 Task: Look for space in Dolores, Uruguay from 12th  August, 2023 to 15th August, 2023 for 3 adults in price range Rs.12000 to Rs.16000. Place can be entire place with 2 bedrooms having 3 beds and 1 bathroom. Property type can be house, flat, guest house. Booking option can be shelf check-in. Required host language is English.
Action: Mouse moved to (455, 101)
Screenshot: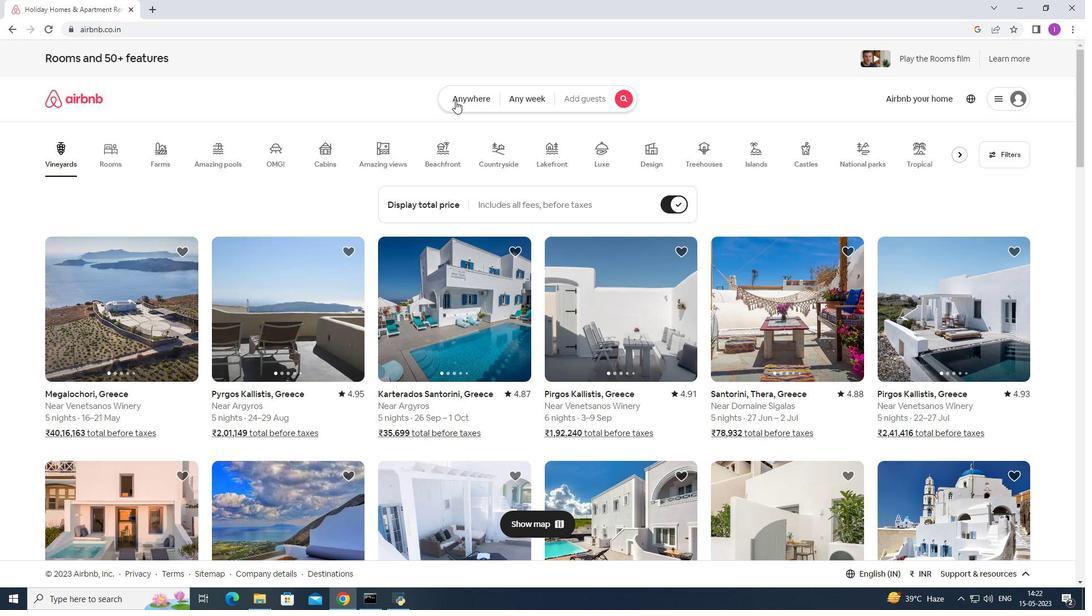 
Action: Mouse pressed left at (455, 101)
Screenshot: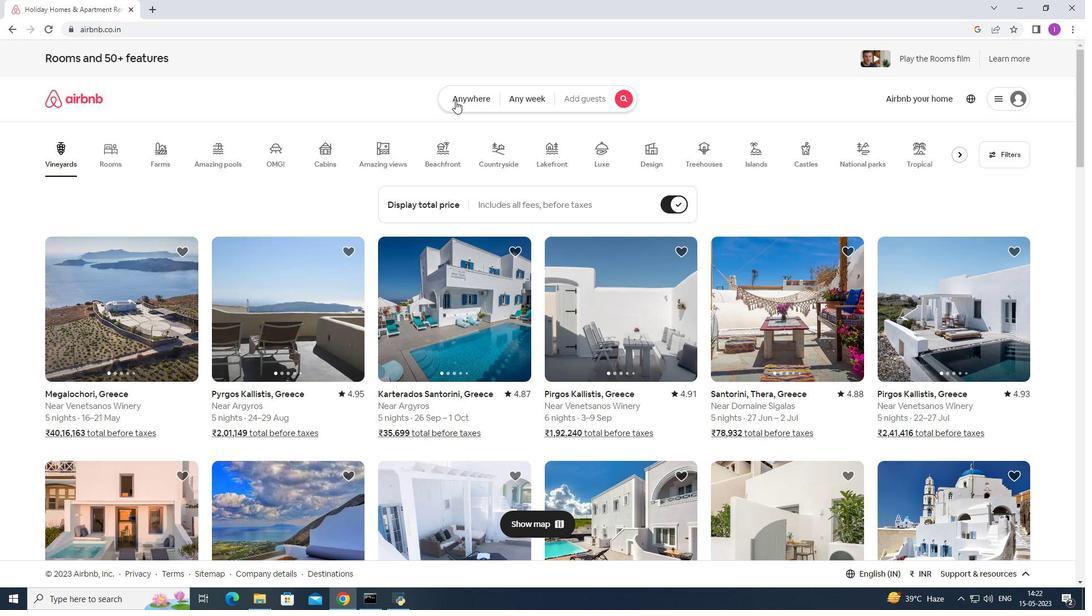 
Action: Mouse moved to (355, 145)
Screenshot: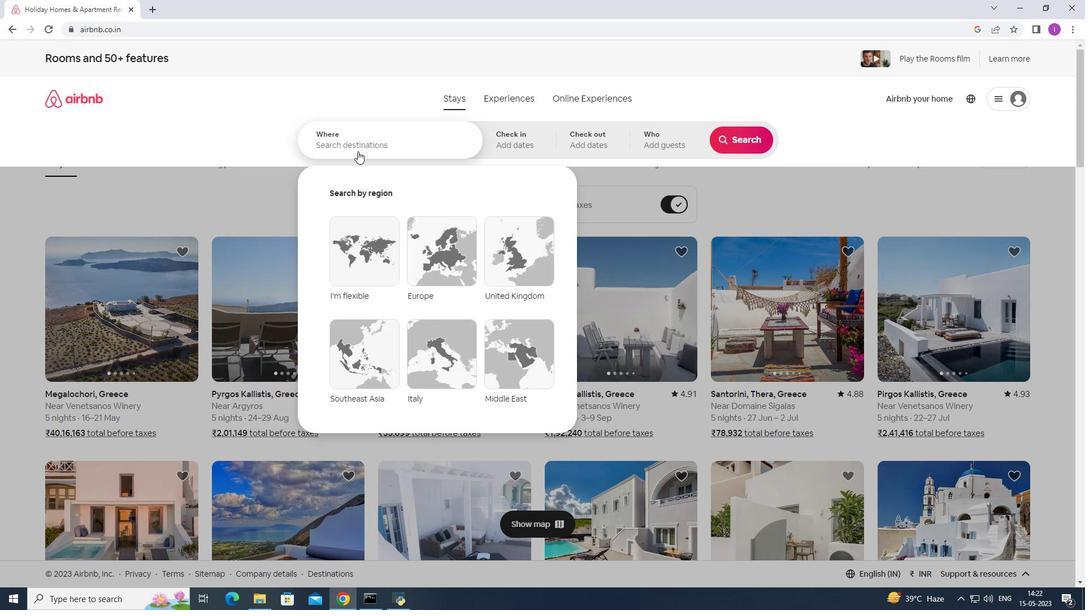
Action: Mouse pressed left at (355, 145)
Screenshot: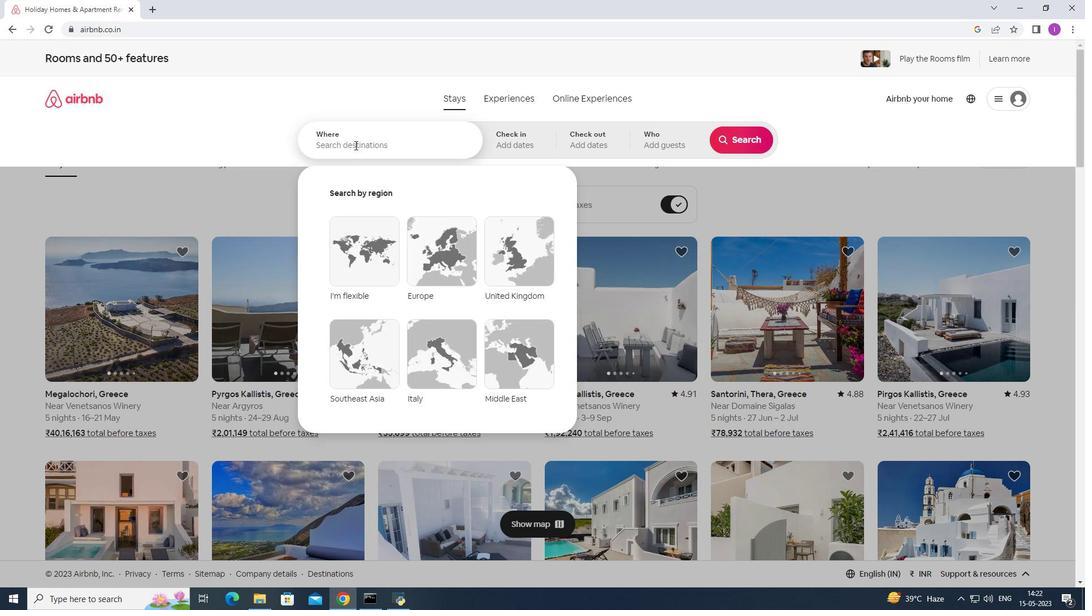 
Action: Mouse moved to (373, 143)
Screenshot: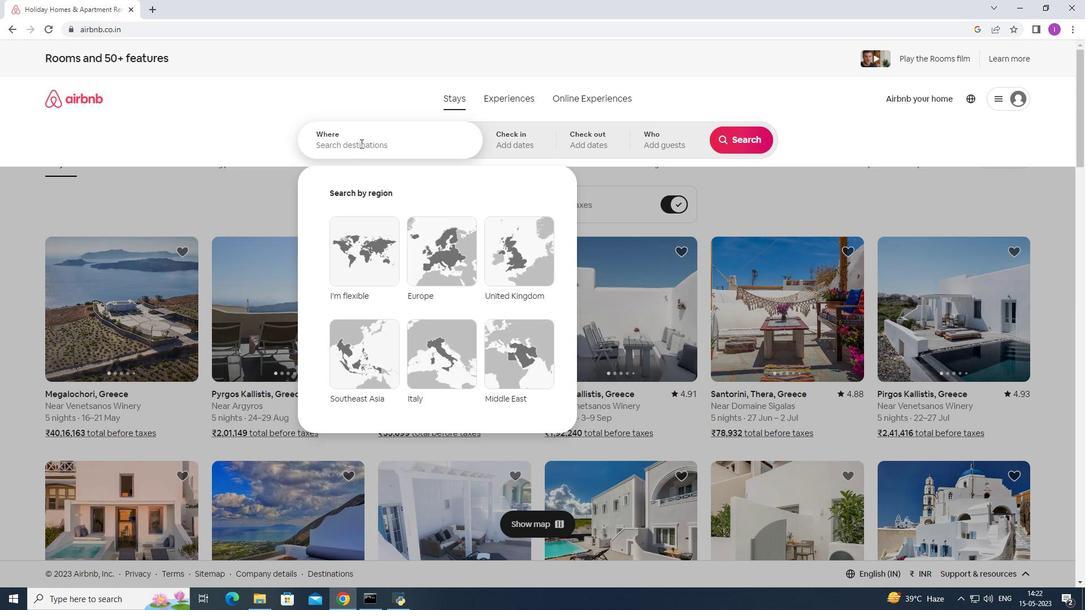 
Action: Key pressed <Key.shift><Key.shift><Key.shift><Key.shift><Key.shift><Key.shift><Key.shift><Key.shift><Key.shift><Key.shift><Key.shift><Key.shift><Key.shift><Key.shift><Key.shift><Key.shift><Key.shift>Dolores,<Key.shift>Uru
Screenshot: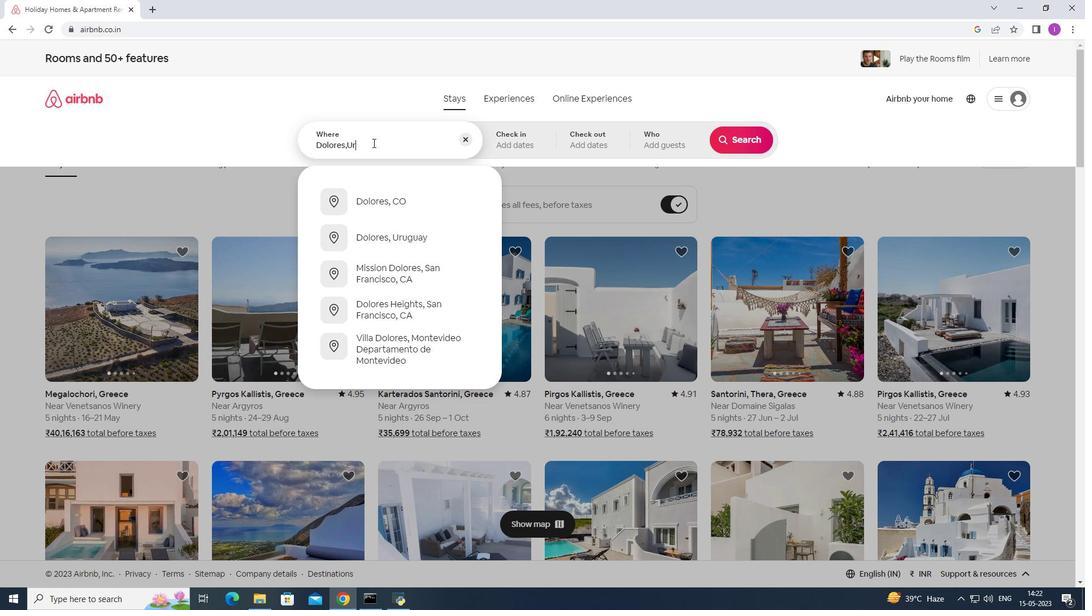 
Action: Mouse moved to (400, 193)
Screenshot: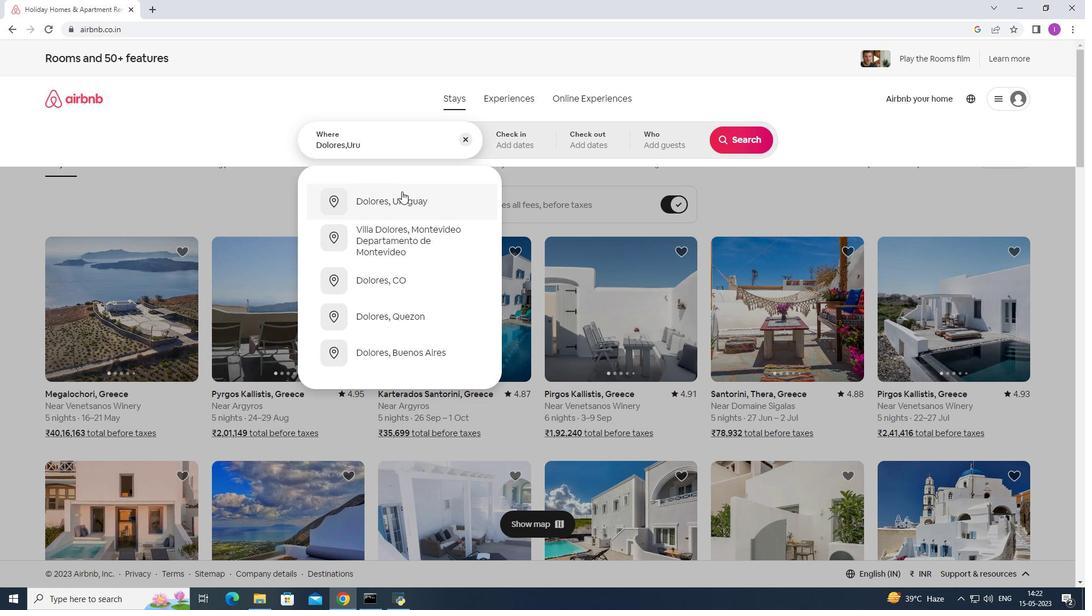 
Action: Mouse pressed left at (400, 193)
Screenshot: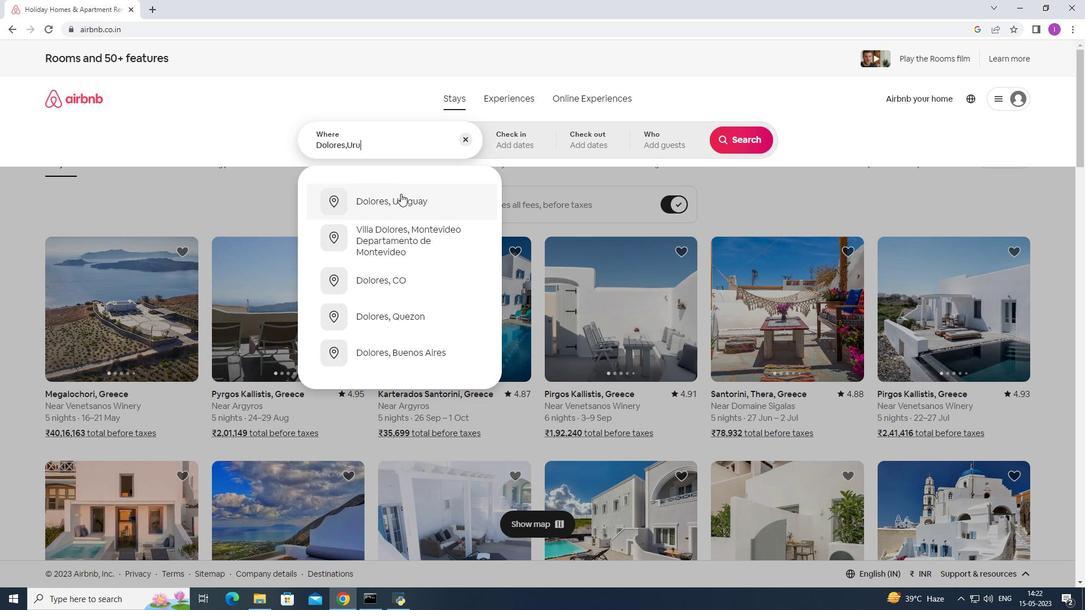 
Action: Mouse moved to (743, 230)
Screenshot: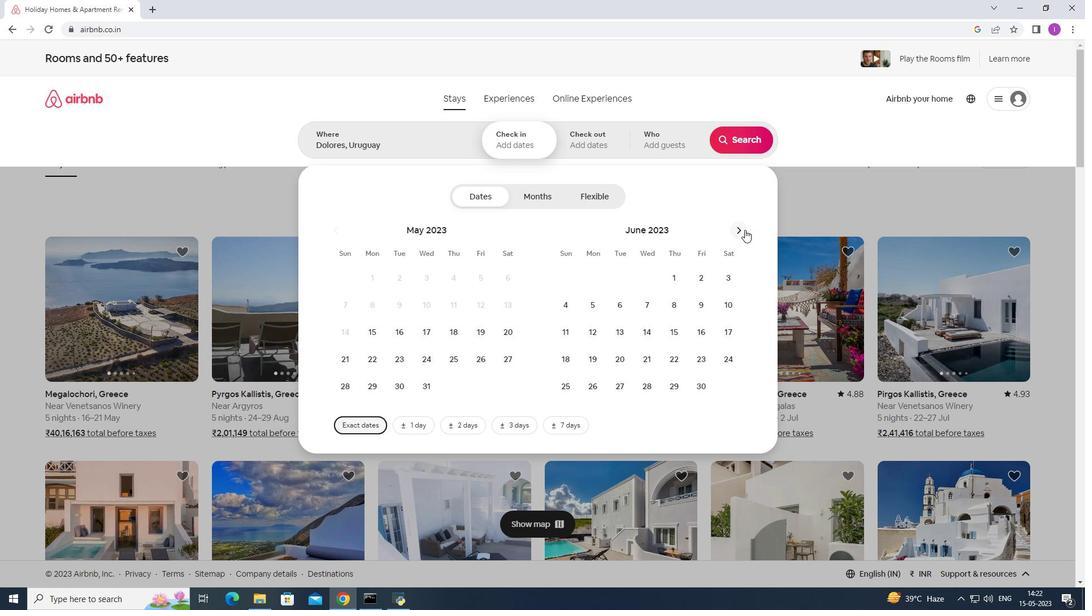 
Action: Mouse pressed left at (743, 230)
Screenshot: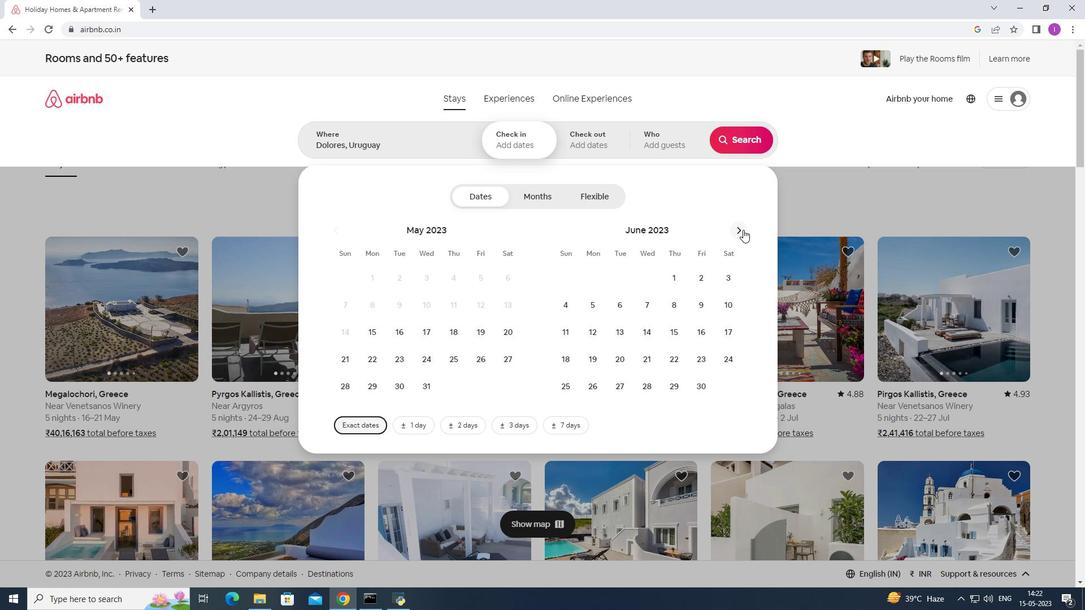 
Action: Mouse moved to (741, 230)
Screenshot: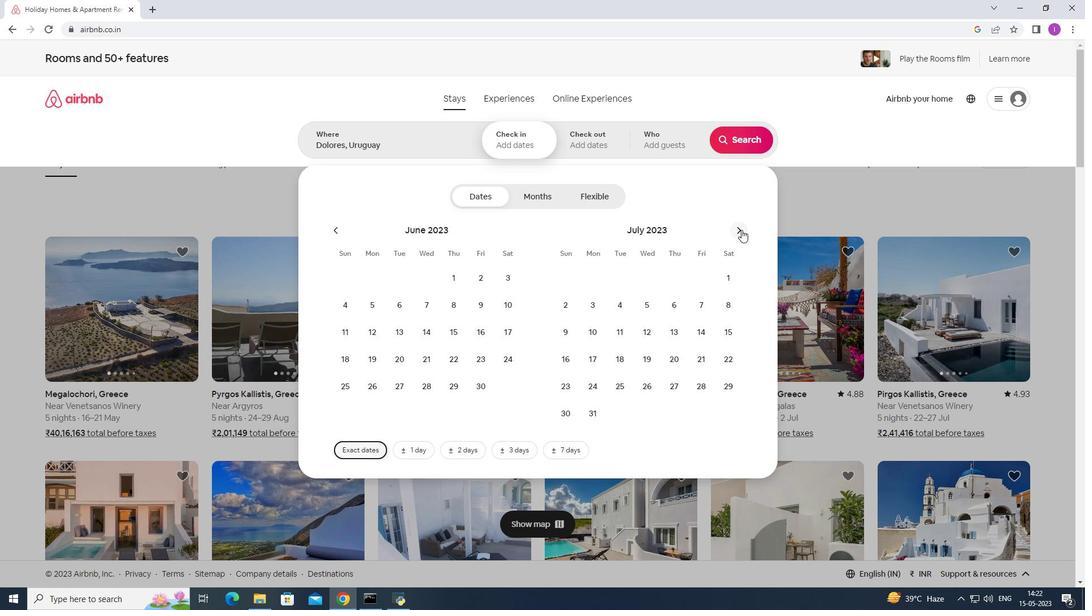 
Action: Mouse pressed left at (741, 230)
Screenshot: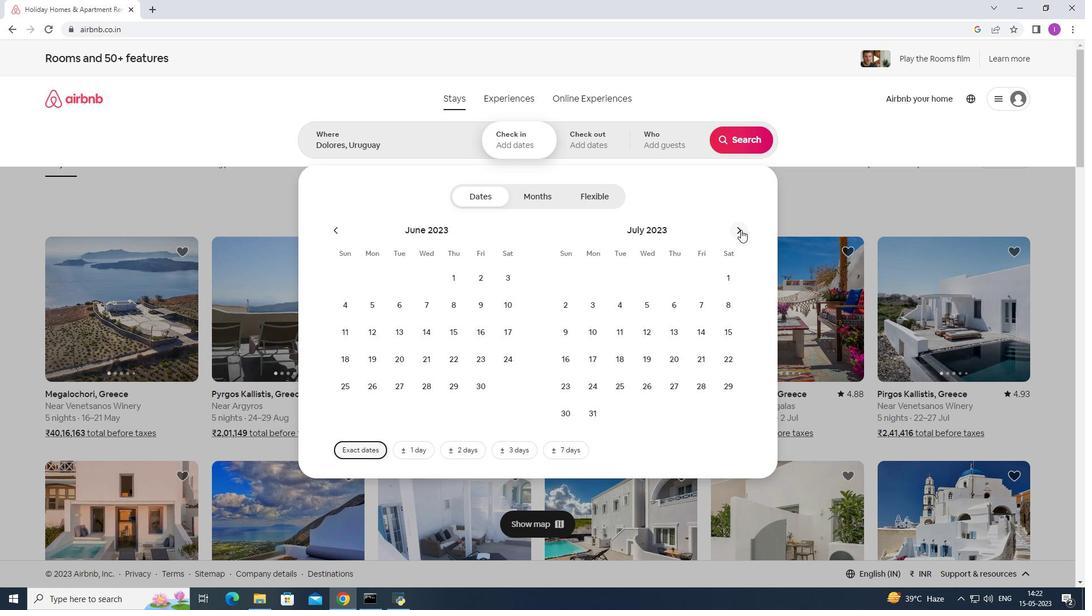 
Action: Mouse moved to (727, 303)
Screenshot: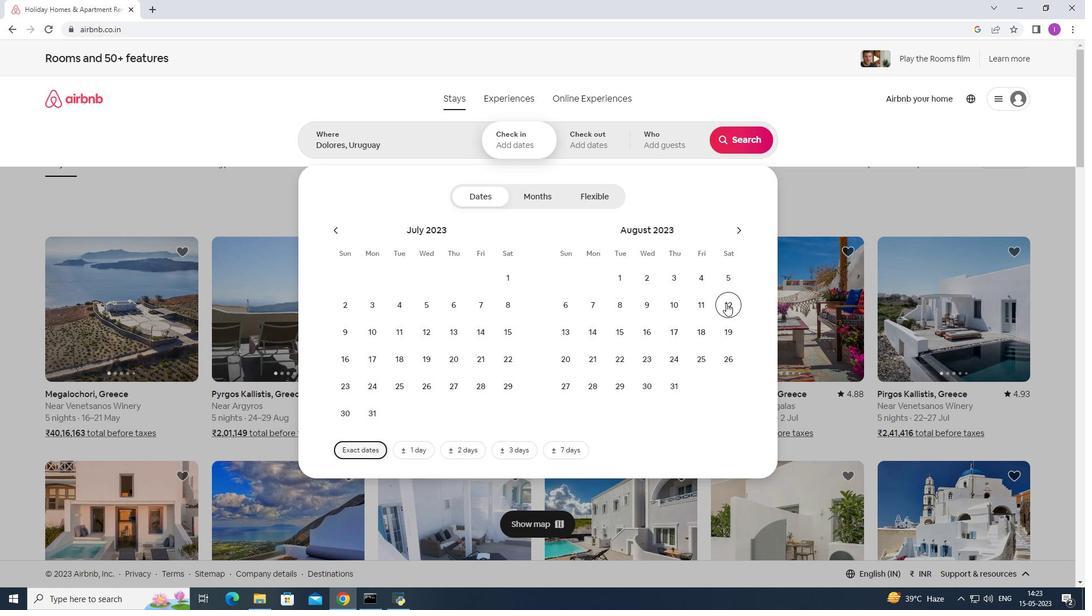 
Action: Mouse pressed left at (727, 303)
Screenshot: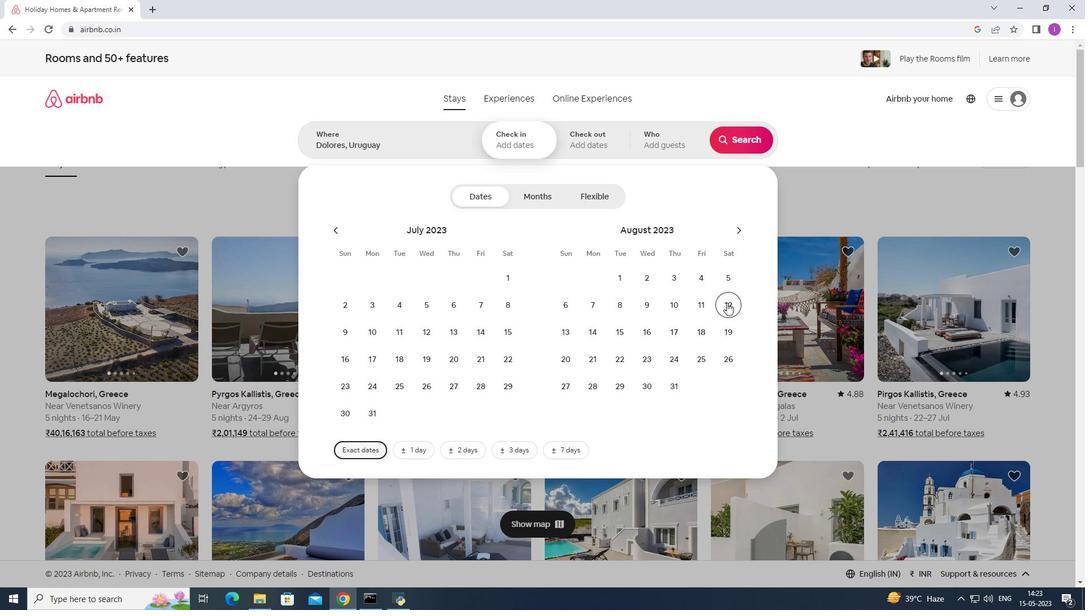 
Action: Mouse moved to (615, 338)
Screenshot: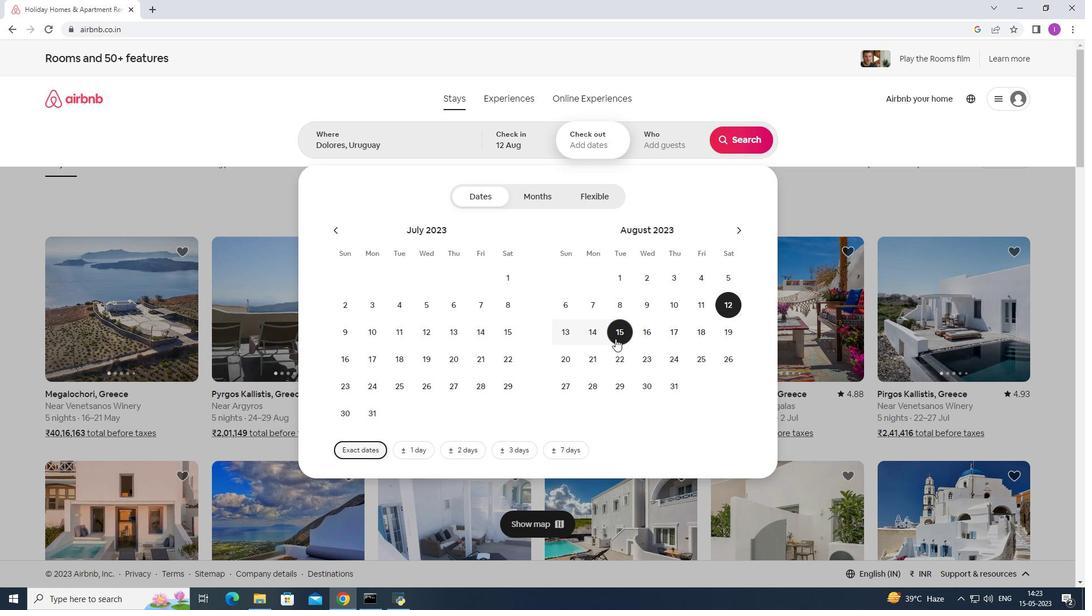 
Action: Mouse pressed left at (615, 338)
Screenshot: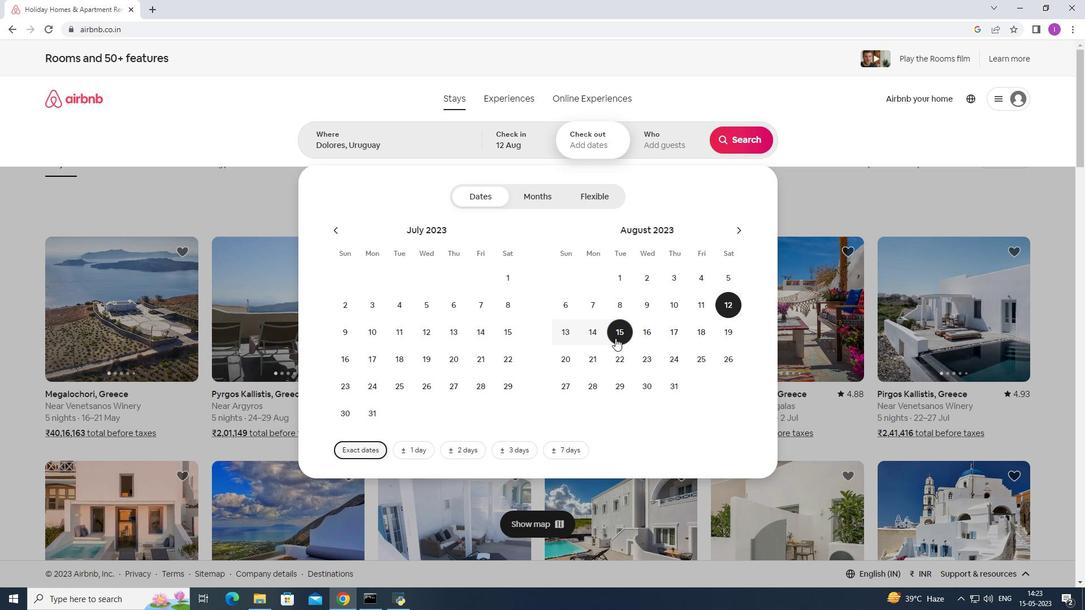 
Action: Mouse moved to (653, 142)
Screenshot: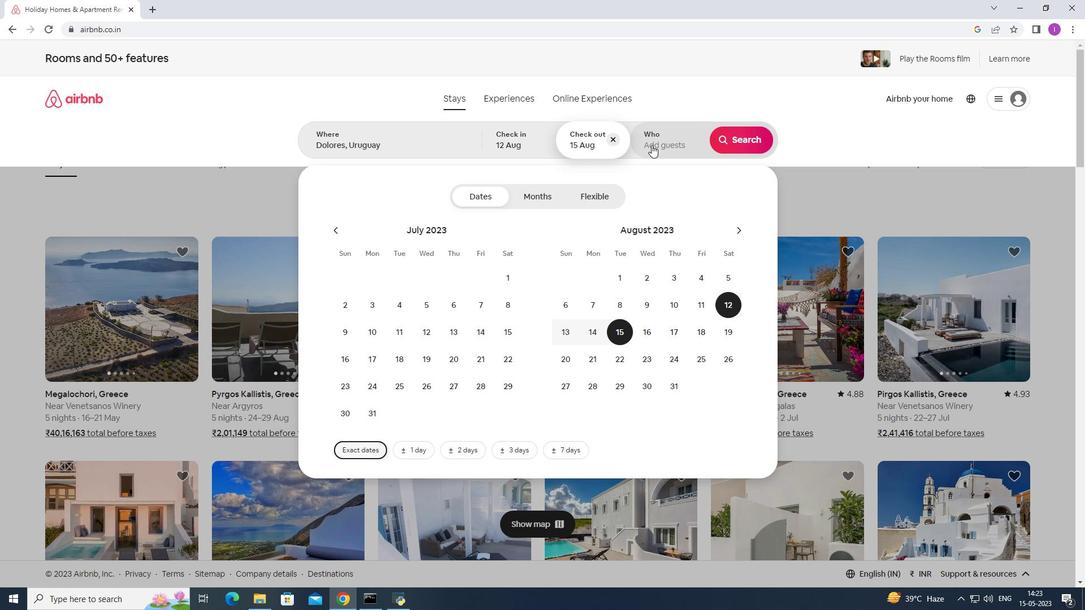 
Action: Mouse pressed left at (653, 142)
Screenshot: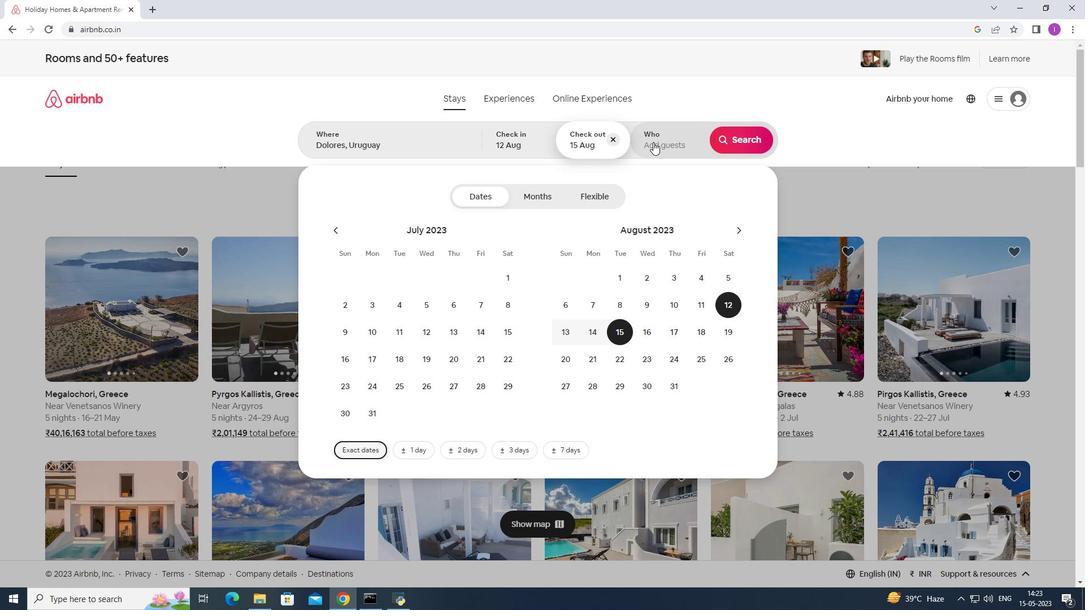 
Action: Mouse moved to (749, 199)
Screenshot: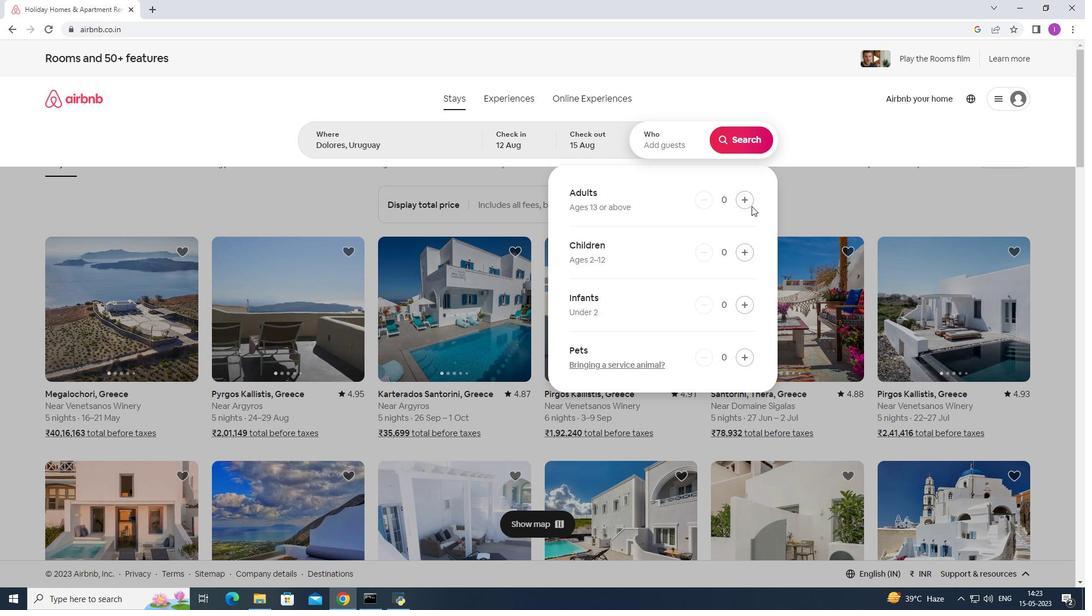 
Action: Mouse pressed left at (749, 199)
Screenshot: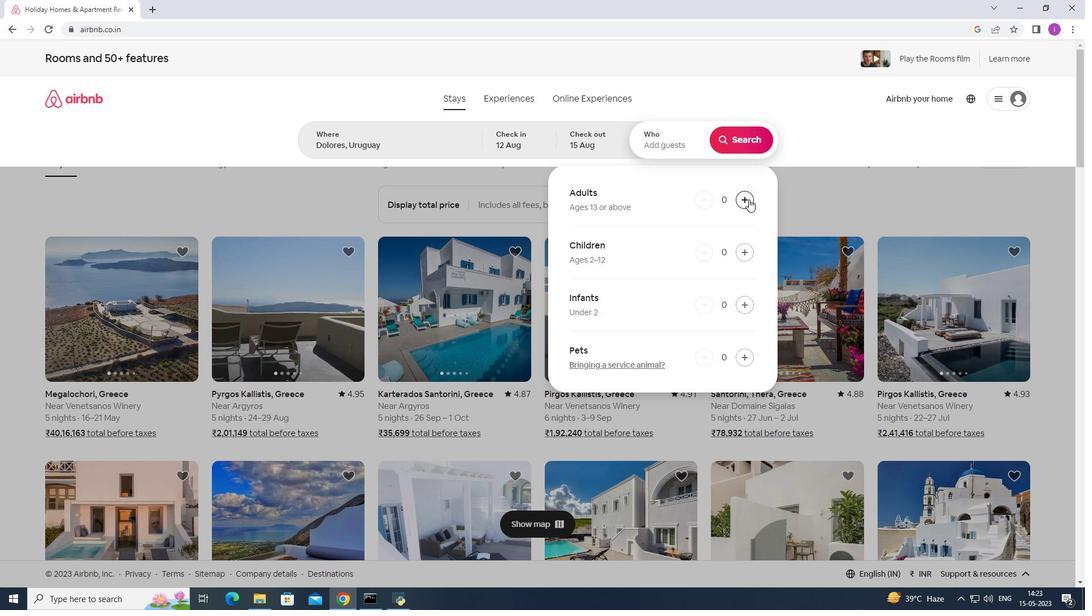 
Action: Mouse pressed left at (749, 199)
Screenshot: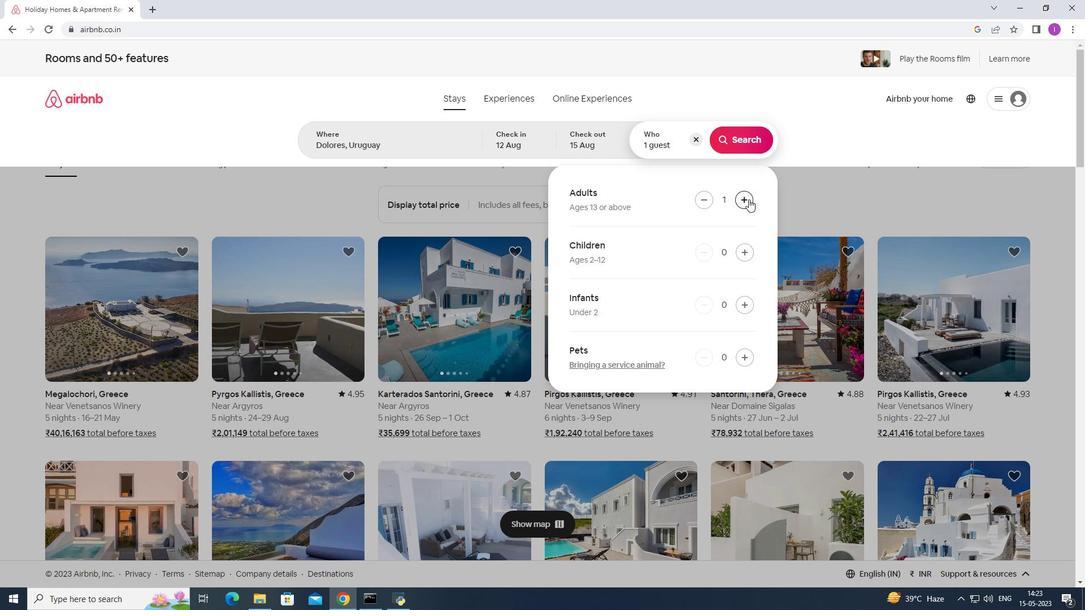 
Action: Mouse pressed left at (749, 199)
Screenshot: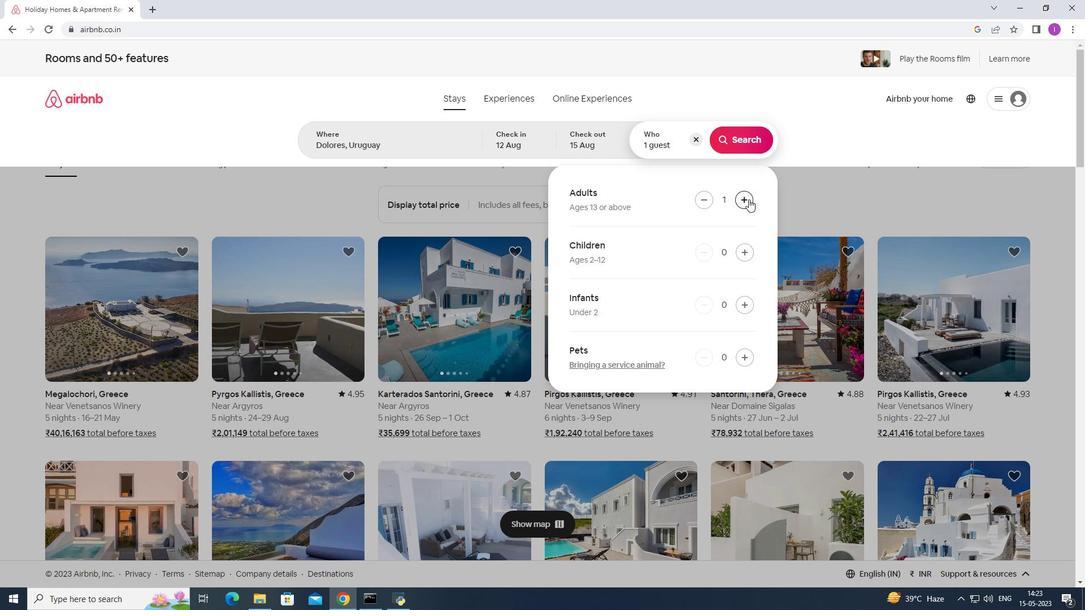 
Action: Mouse moved to (745, 139)
Screenshot: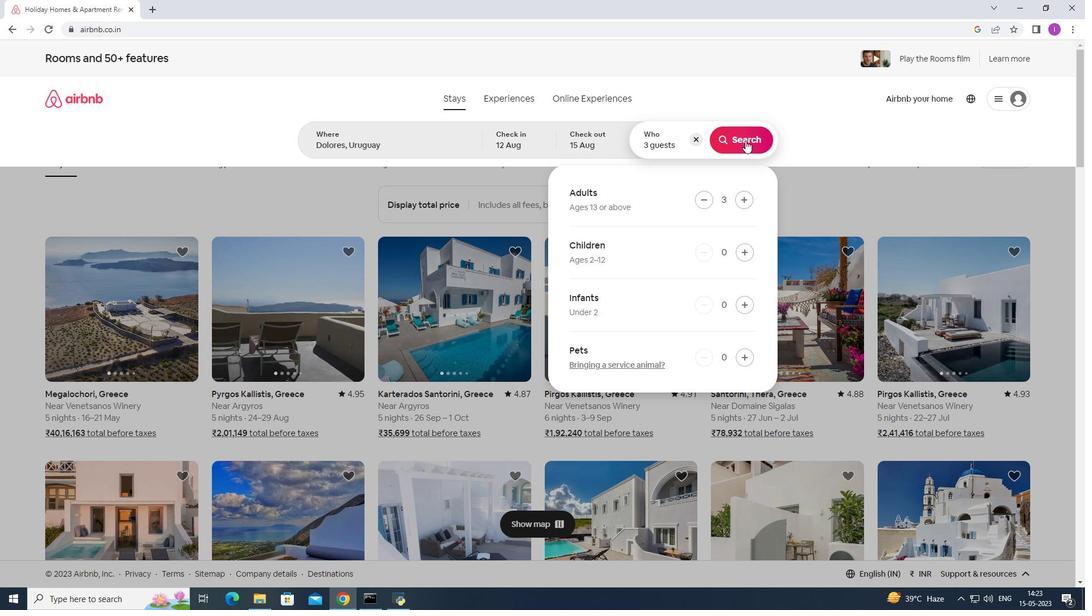
Action: Mouse pressed left at (745, 139)
Screenshot: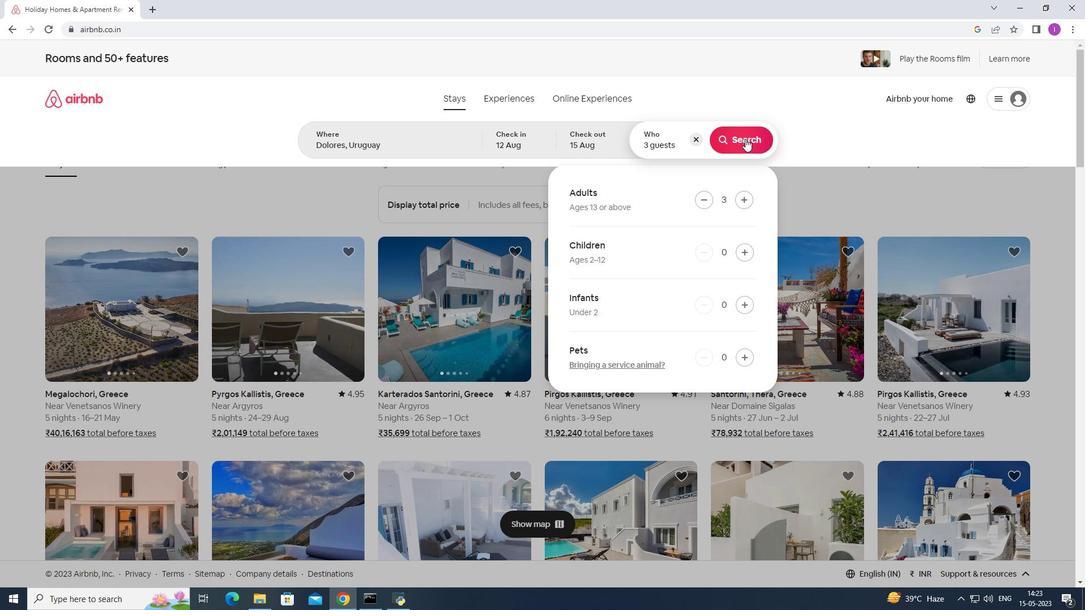 
Action: Mouse moved to (1043, 101)
Screenshot: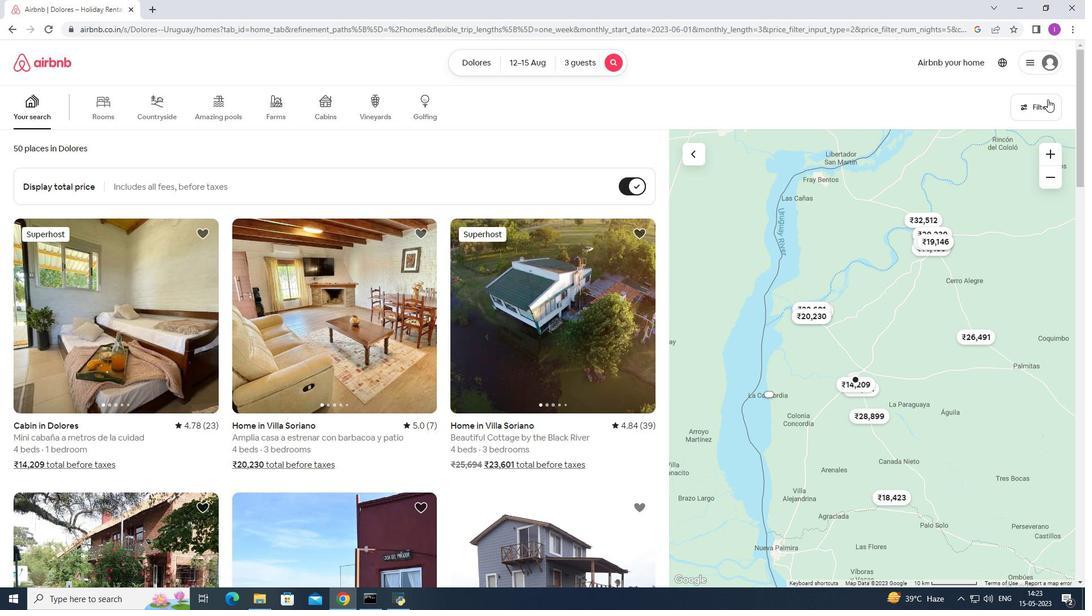 
Action: Mouse pressed left at (1043, 101)
Screenshot: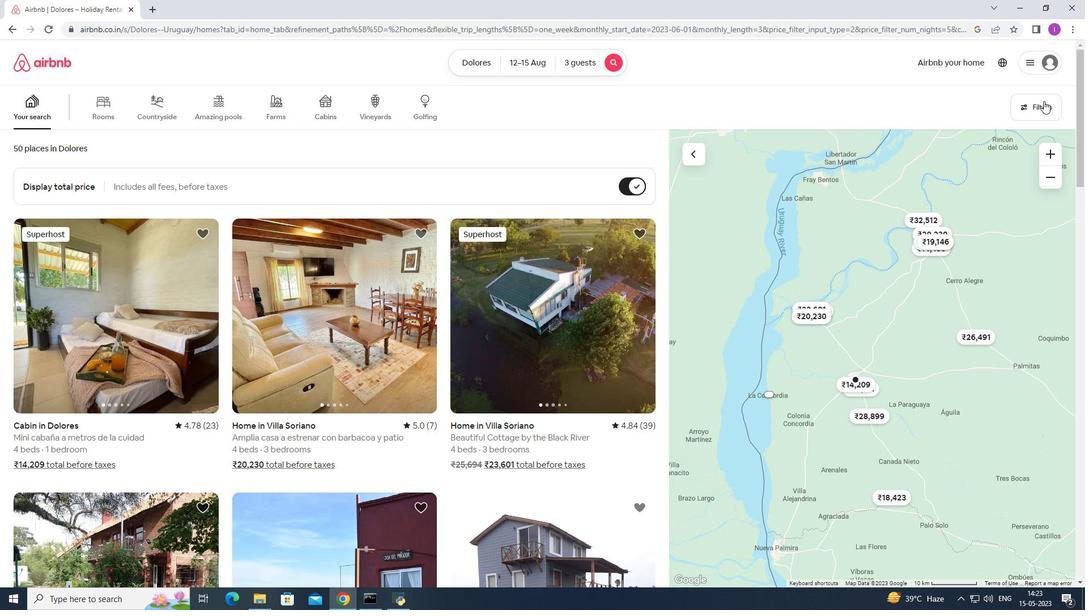 
Action: Mouse moved to (615, 386)
Screenshot: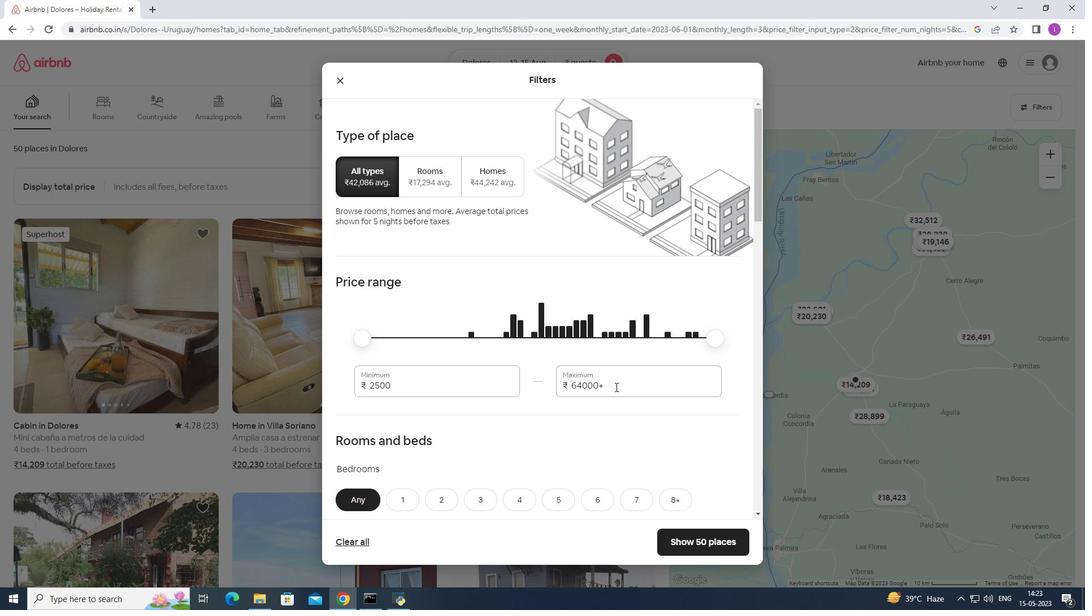 
Action: Mouse pressed left at (615, 386)
Screenshot: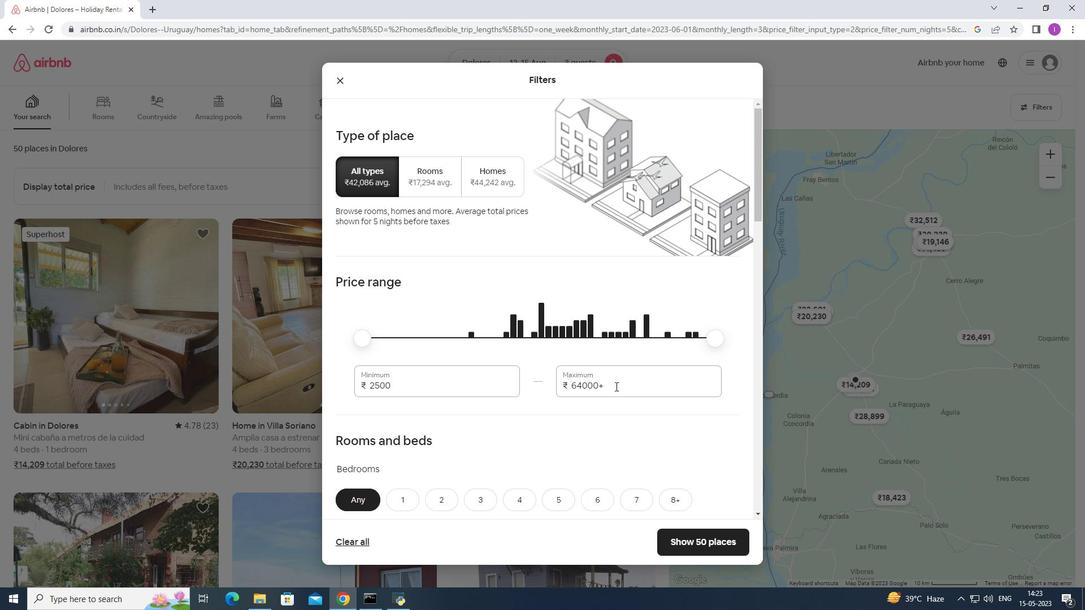 
Action: Mouse moved to (695, 366)
Screenshot: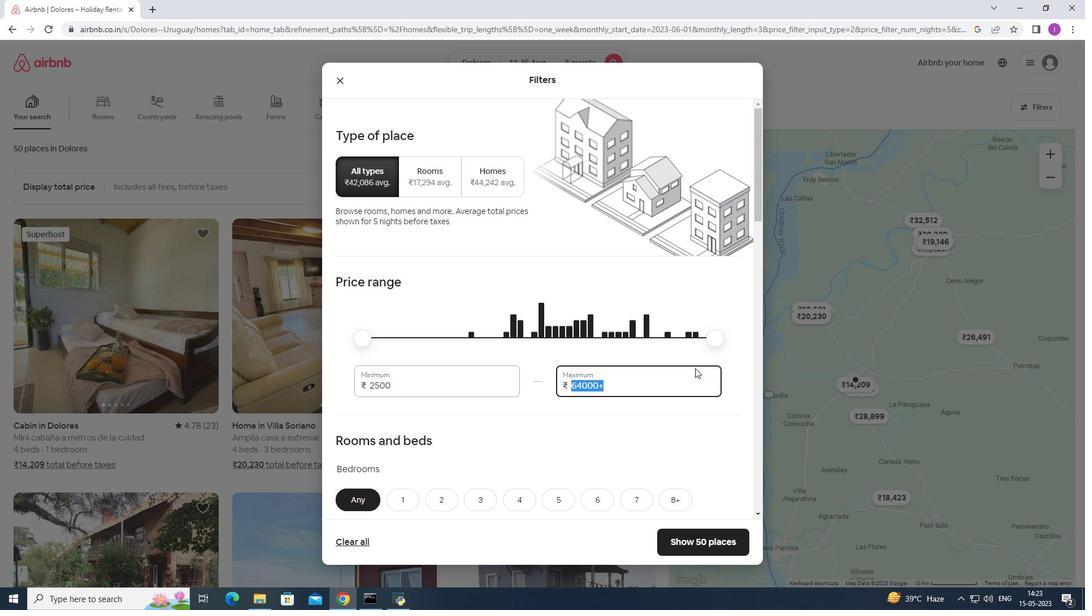 
Action: Key pressed 16000
Screenshot: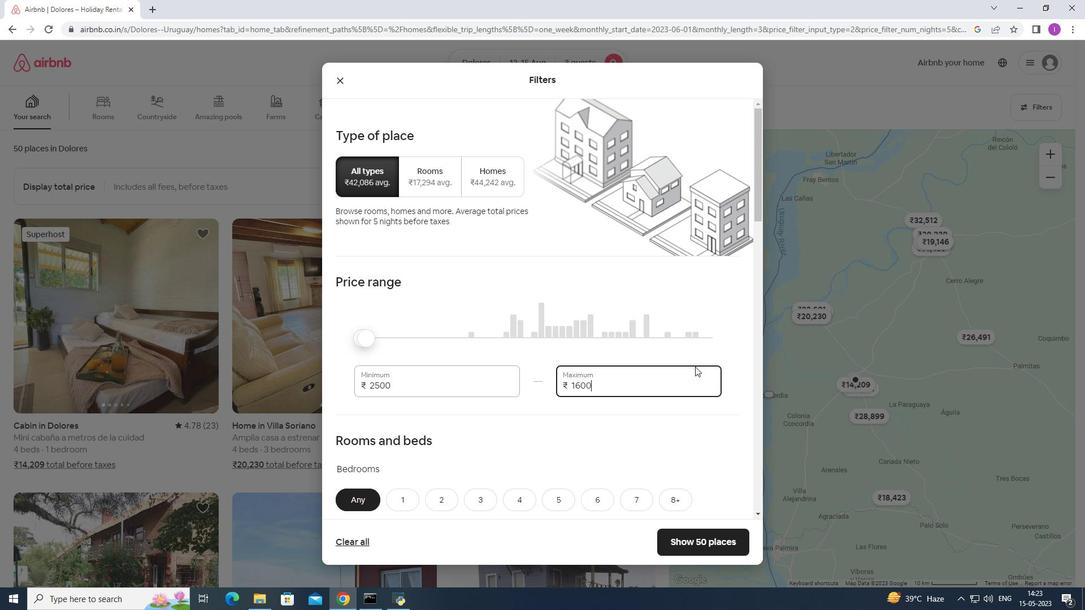 
Action: Mouse moved to (695, 365)
Screenshot: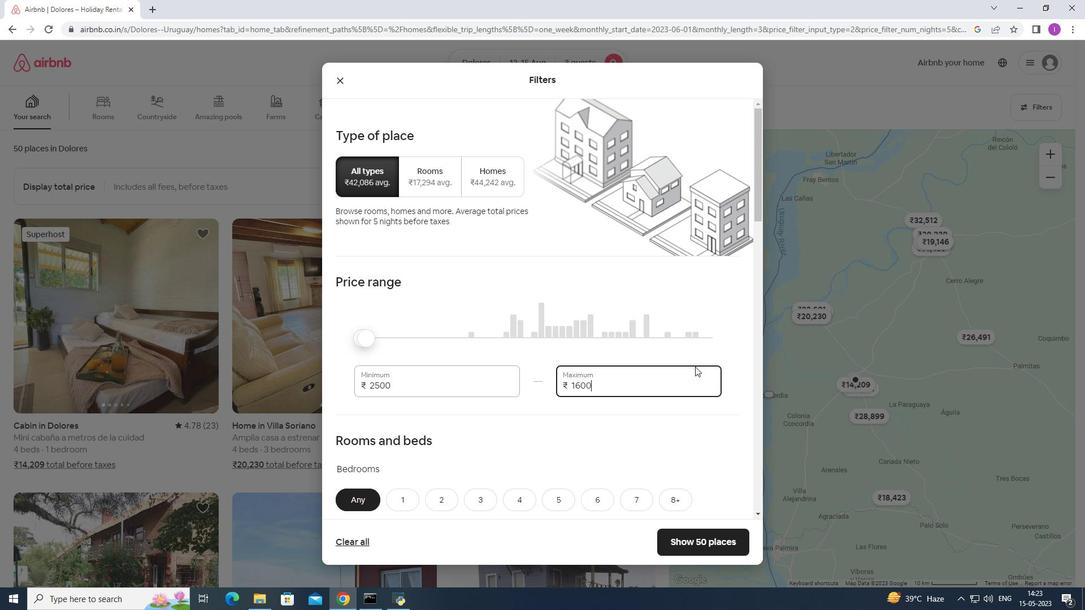 
Action: Key pressed 0<Key.backspace>
Screenshot: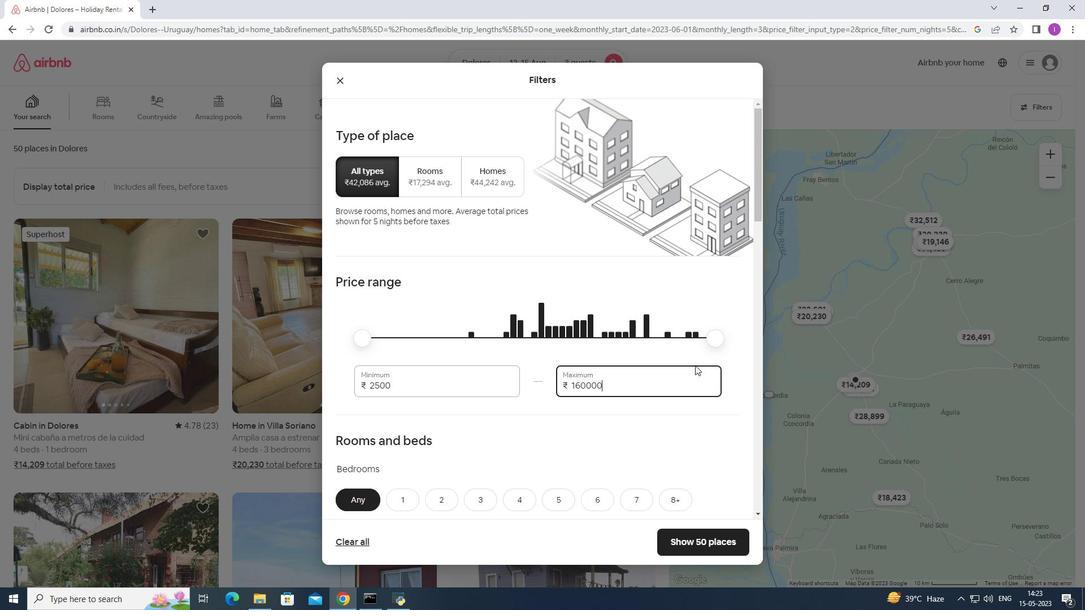 
Action: Mouse moved to (395, 388)
Screenshot: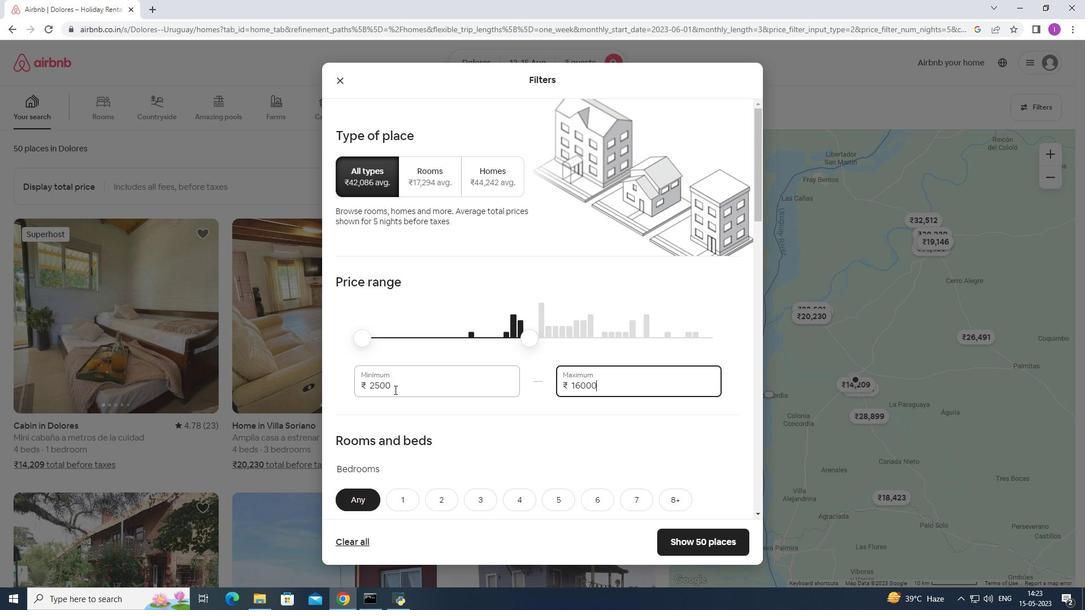 
Action: Mouse pressed left at (395, 388)
Screenshot: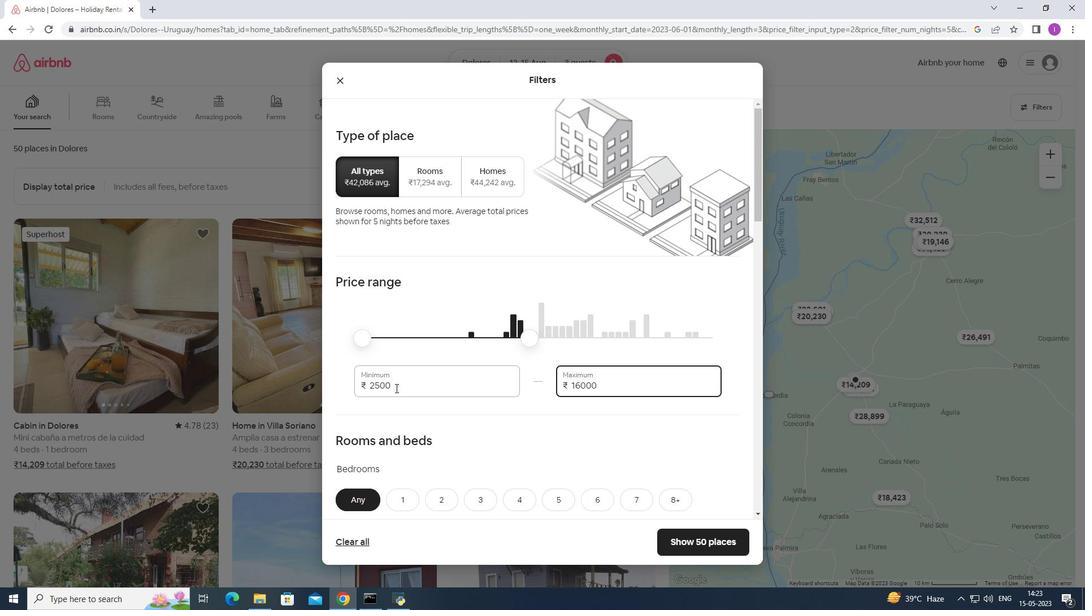 
Action: Mouse moved to (513, 374)
Screenshot: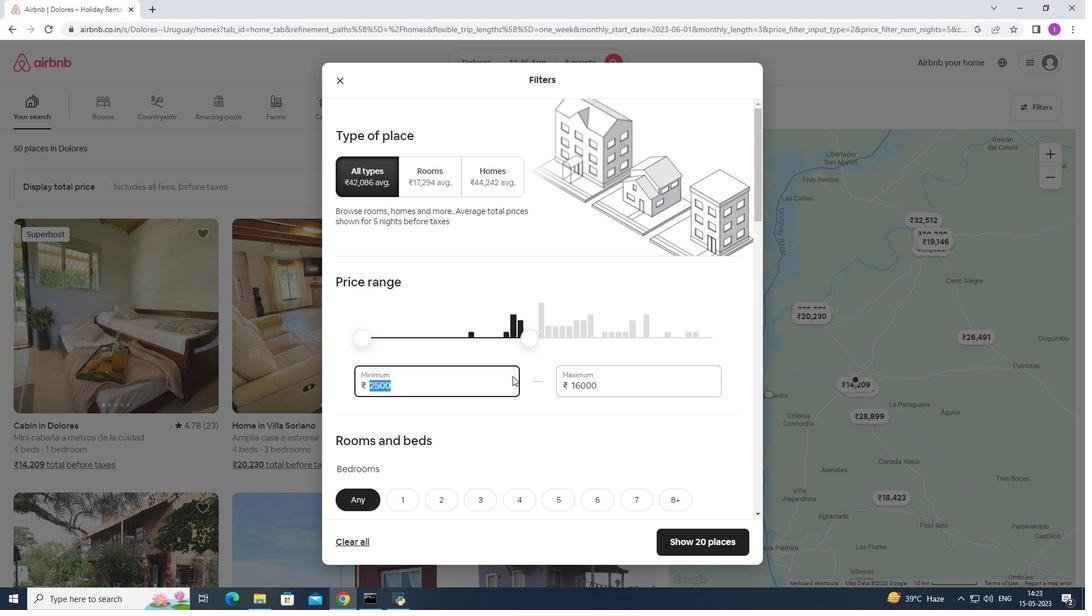 
Action: Key pressed 12000
Screenshot: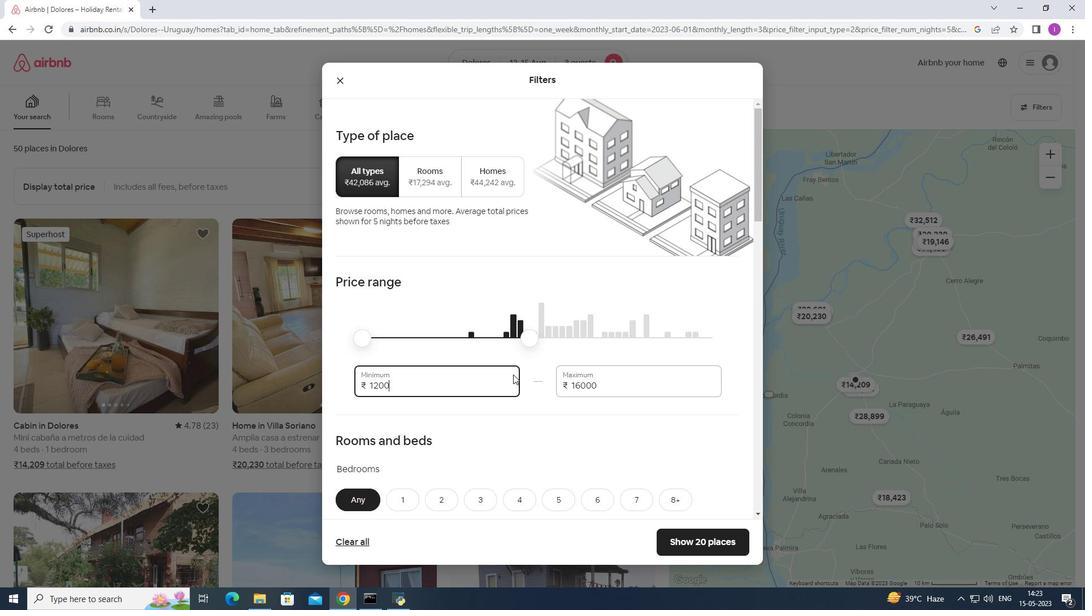 
Action: Mouse moved to (471, 391)
Screenshot: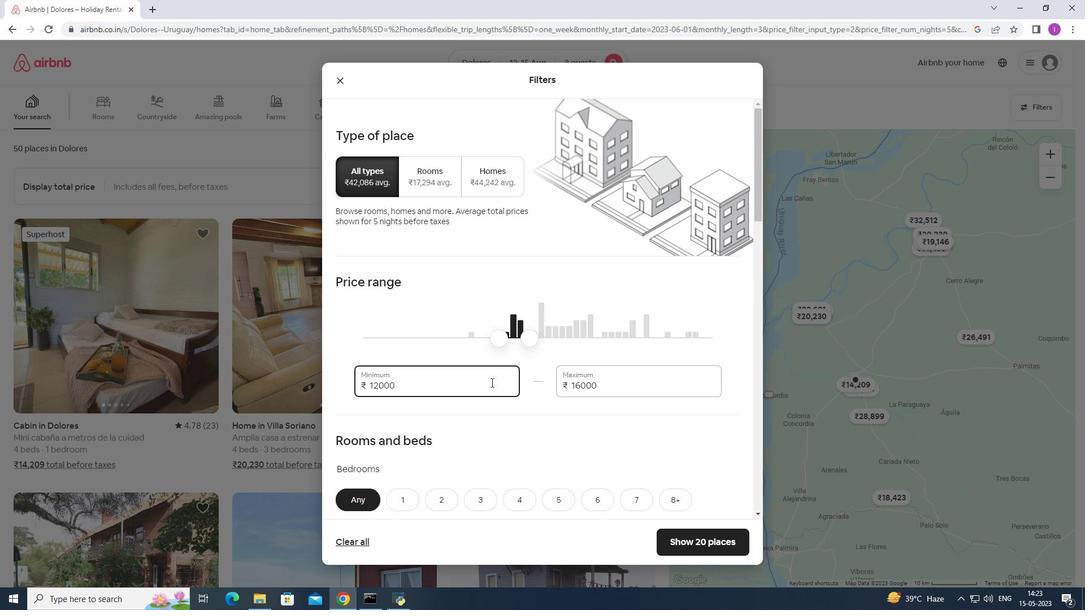 
Action: Mouse scrolled (471, 391) with delta (0, 0)
Screenshot: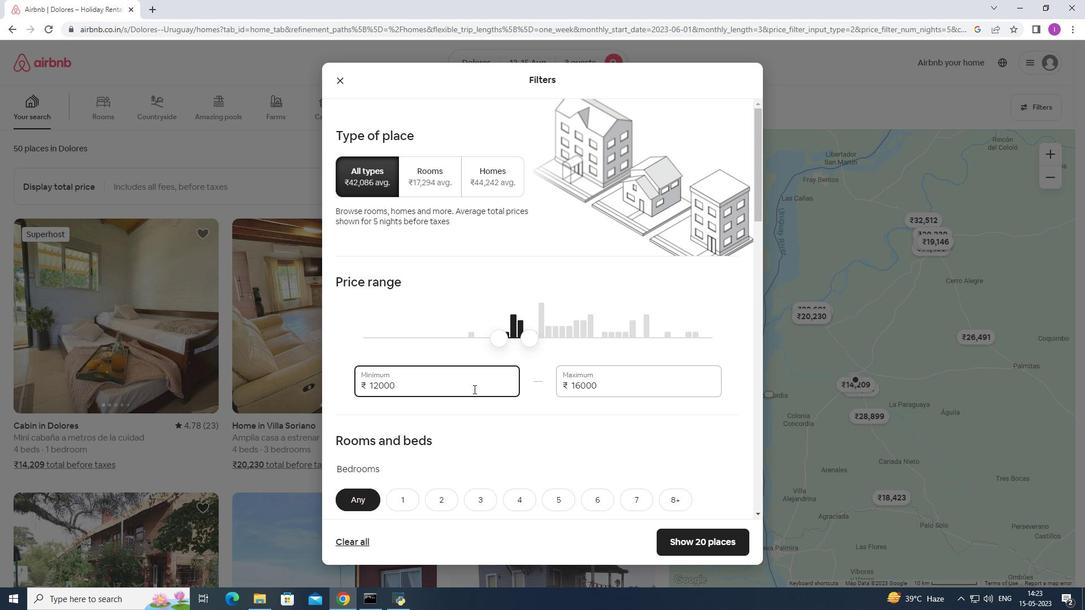 
Action: Mouse moved to (470, 394)
Screenshot: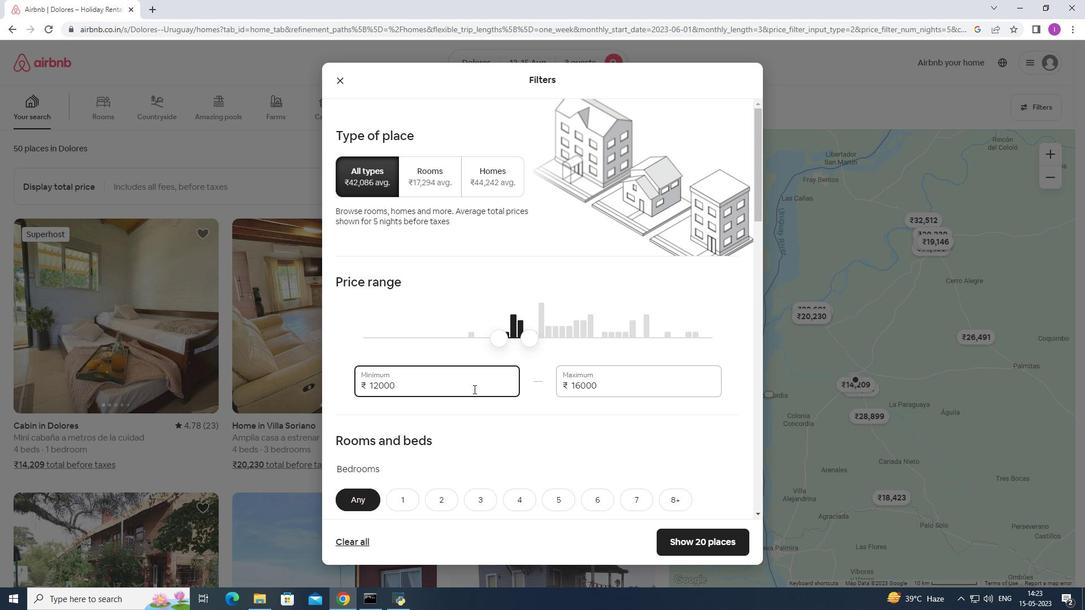 
Action: Mouse scrolled (470, 393) with delta (0, 0)
Screenshot: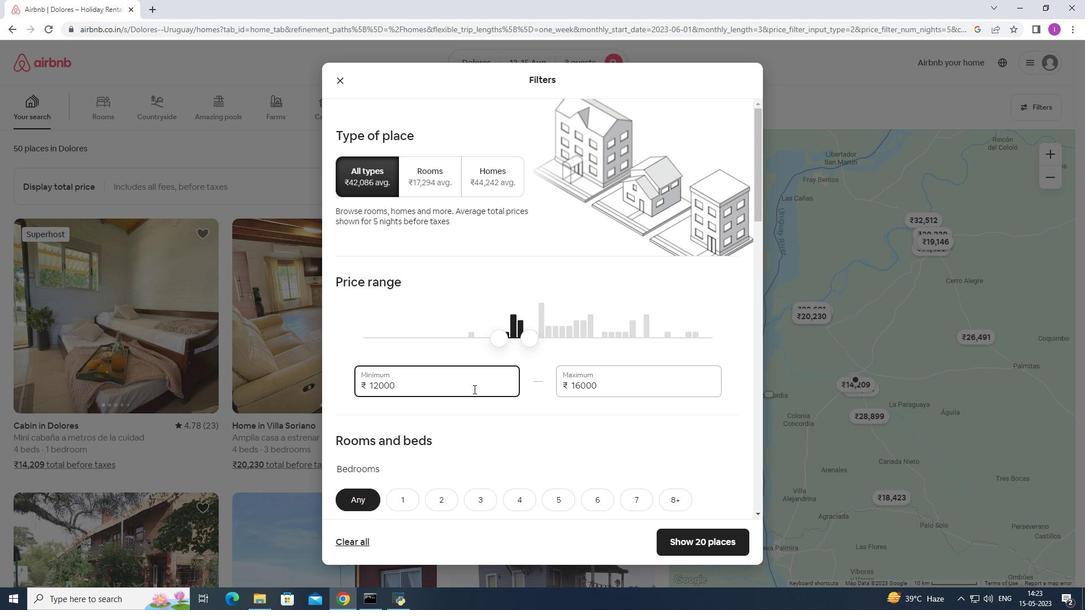 
Action: Mouse scrolled (470, 393) with delta (0, 0)
Screenshot: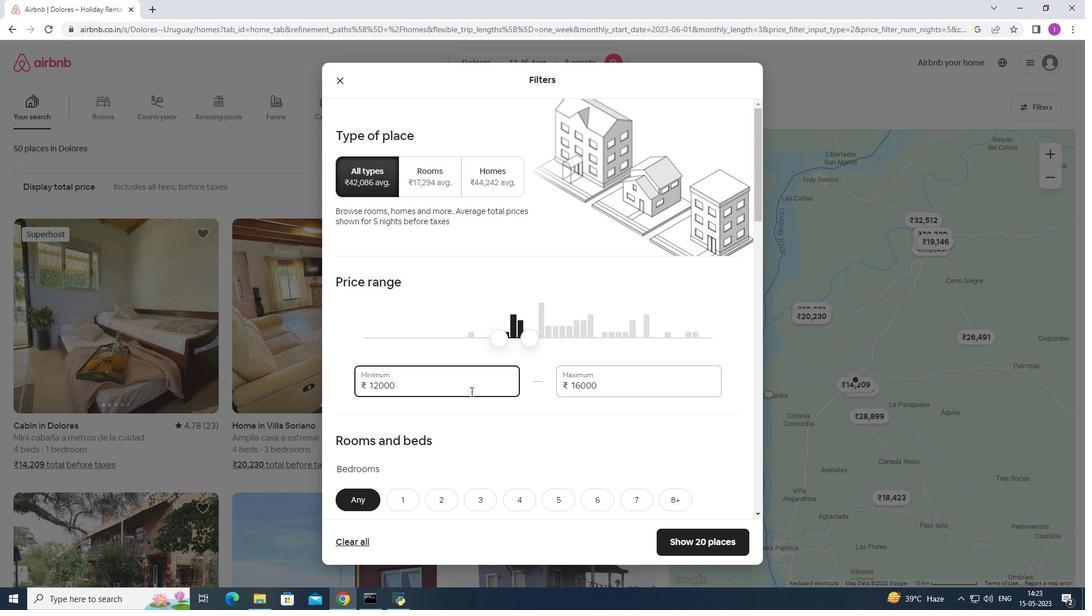 
Action: Mouse moved to (439, 338)
Screenshot: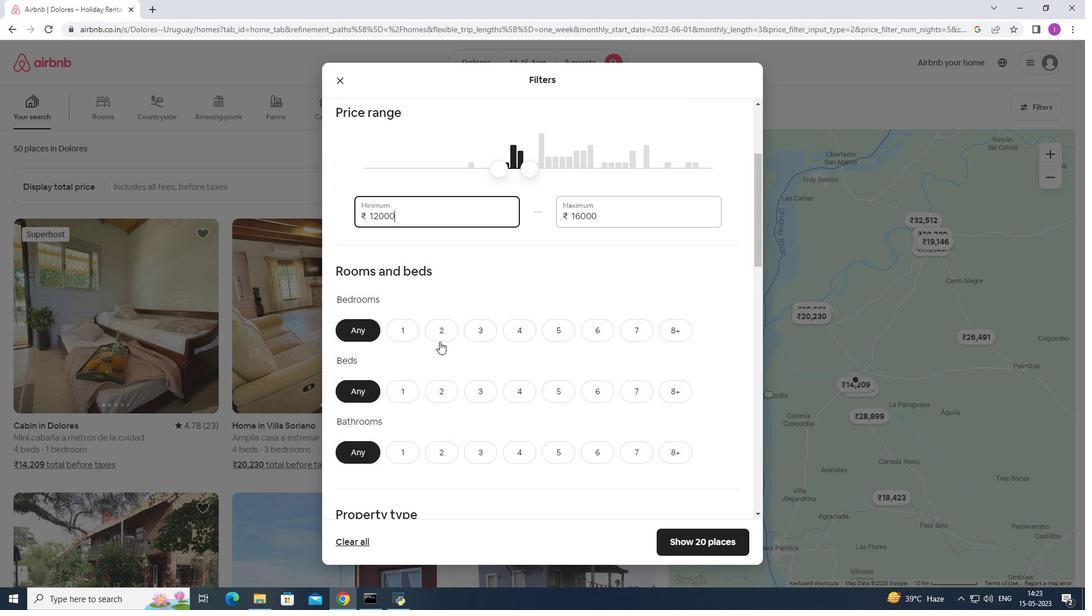 
Action: Mouse pressed left at (439, 338)
Screenshot: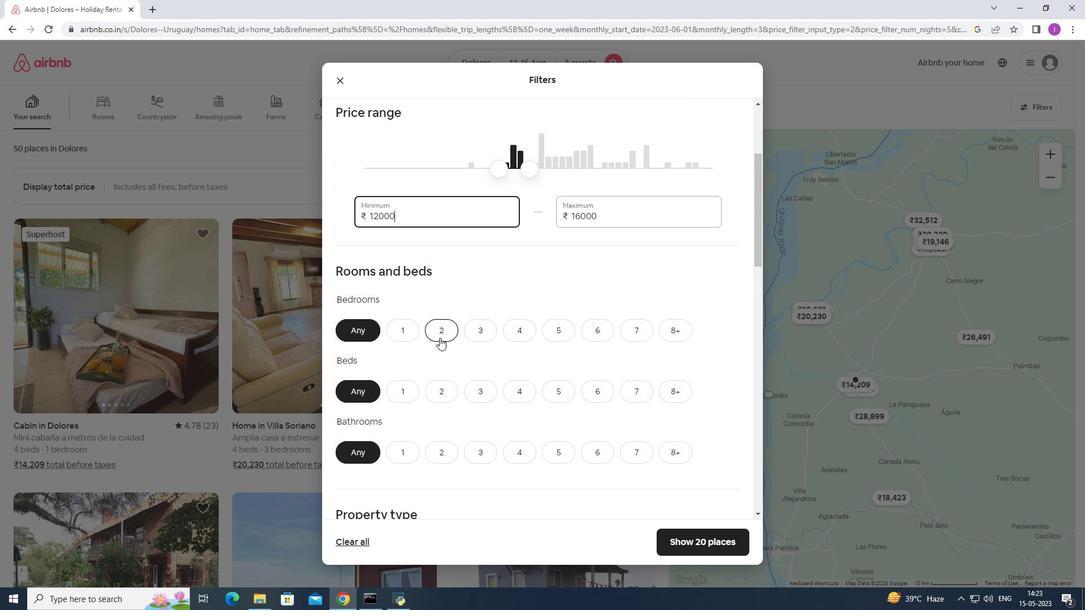 
Action: Mouse moved to (478, 390)
Screenshot: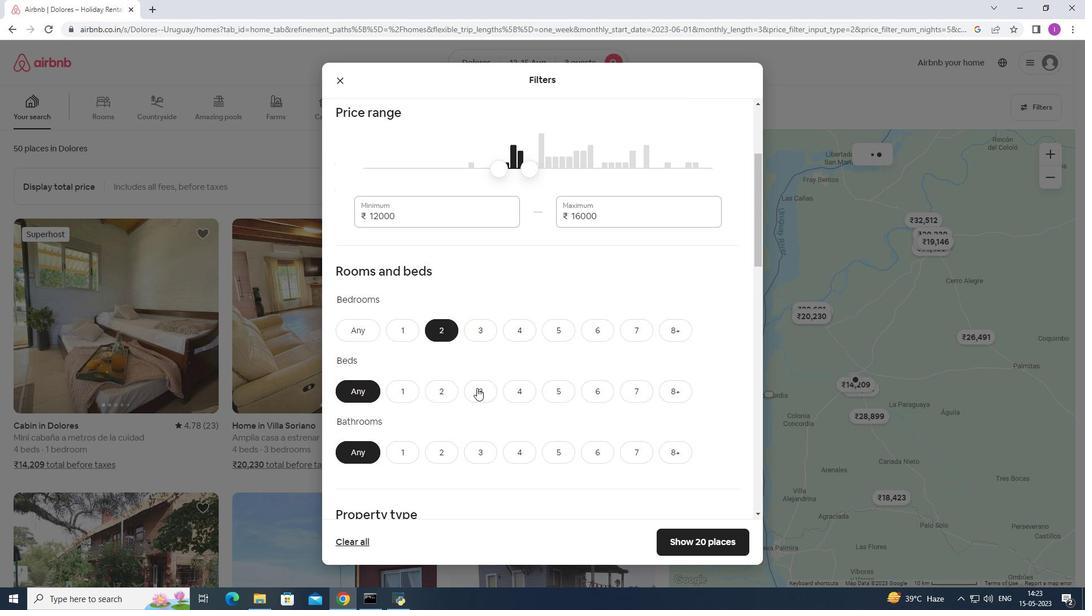 
Action: Mouse pressed left at (478, 390)
Screenshot: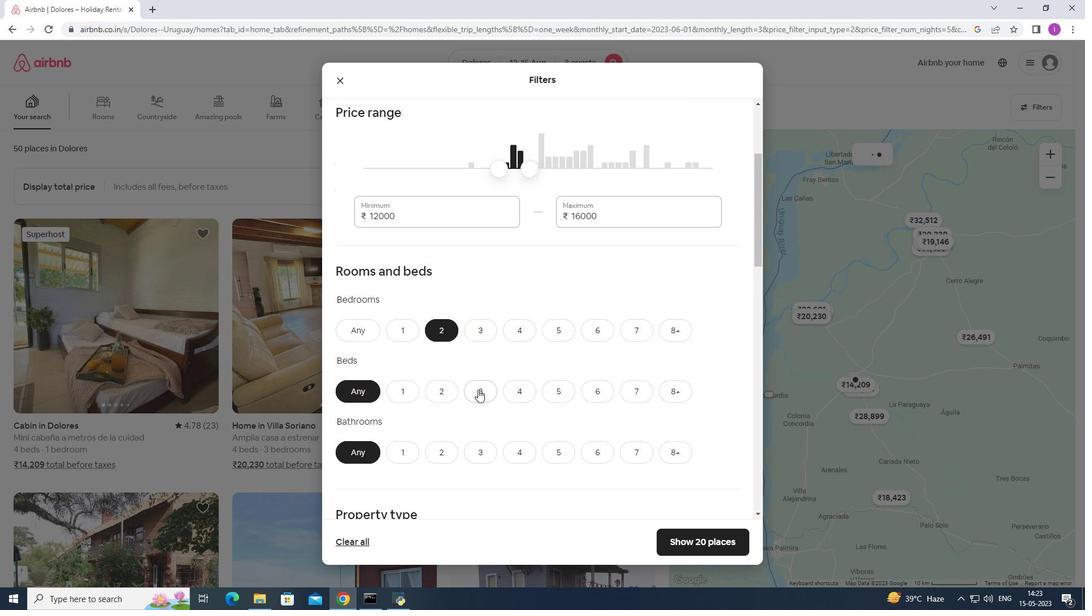
Action: Mouse moved to (407, 450)
Screenshot: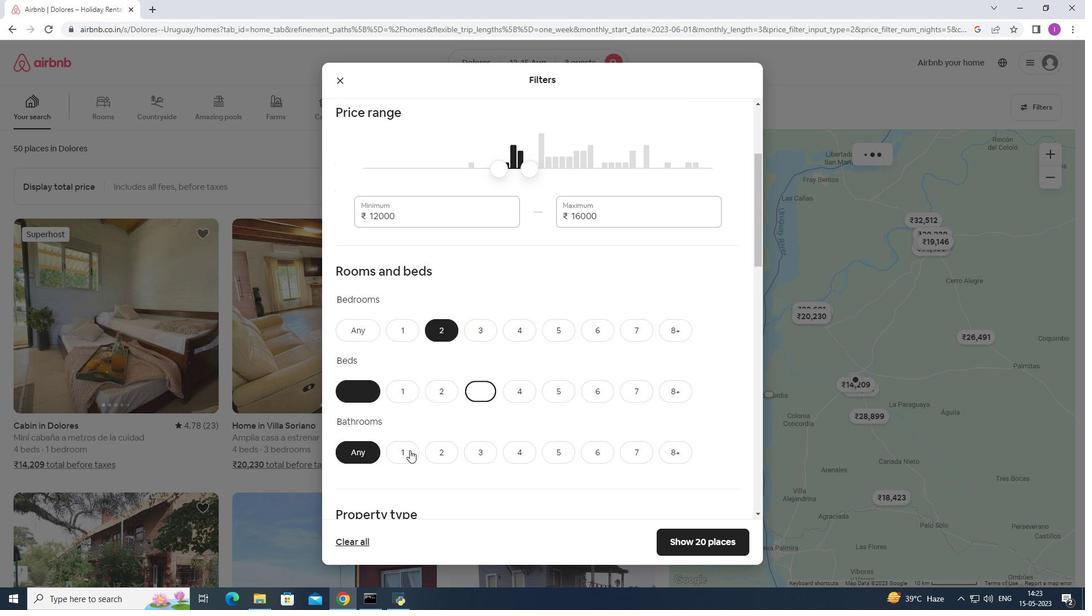 
Action: Mouse pressed left at (407, 450)
Screenshot: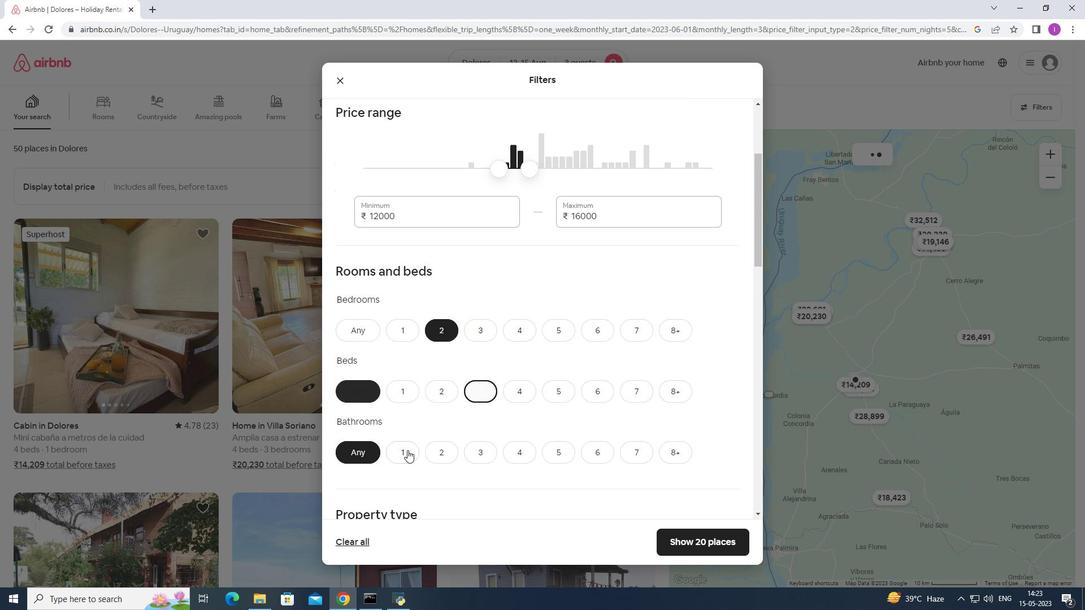 
Action: Mouse moved to (414, 389)
Screenshot: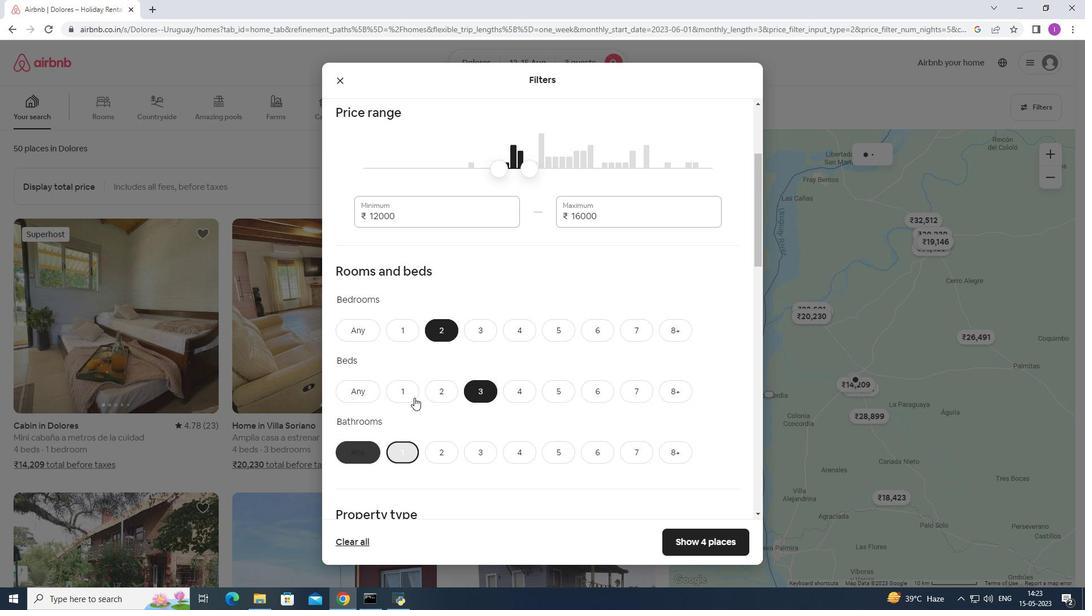 
Action: Mouse scrolled (414, 388) with delta (0, 0)
Screenshot: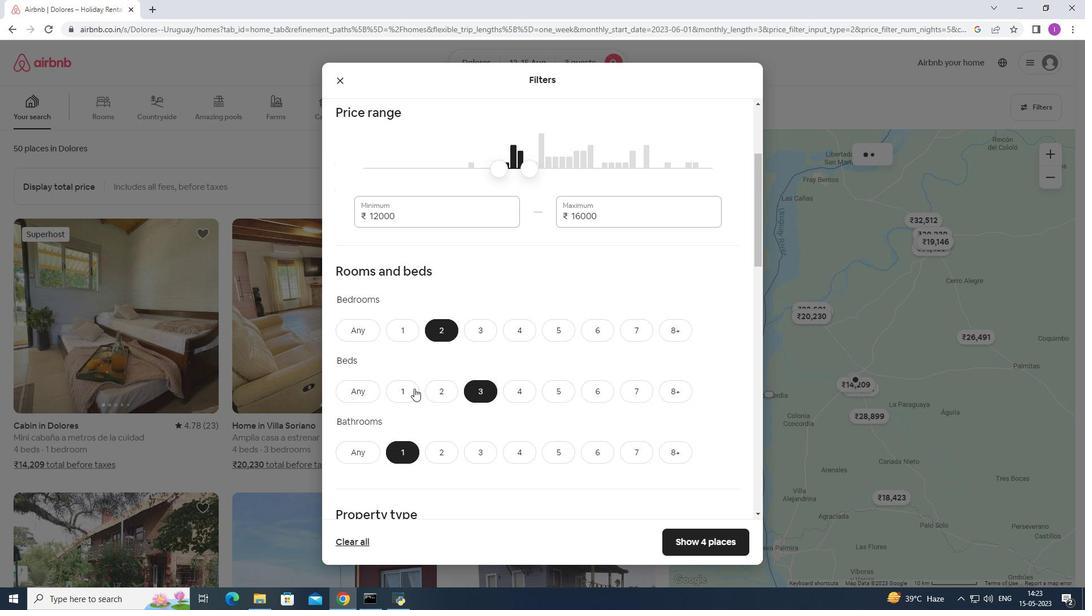 
Action: Mouse scrolled (414, 388) with delta (0, 0)
Screenshot: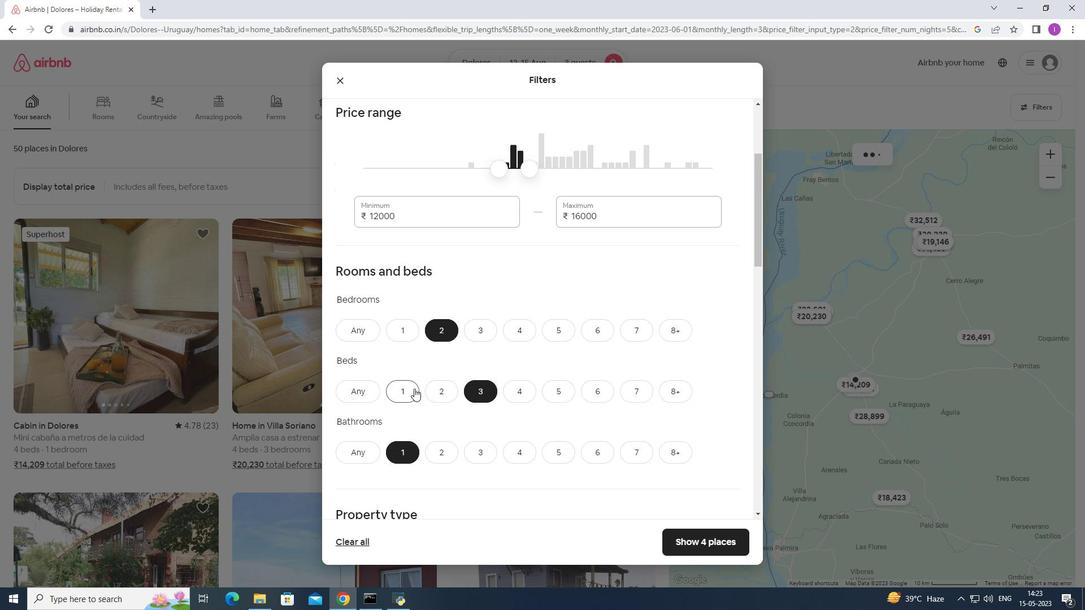 
Action: Mouse scrolled (414, 388) with delta (0, 0)
Screenshot: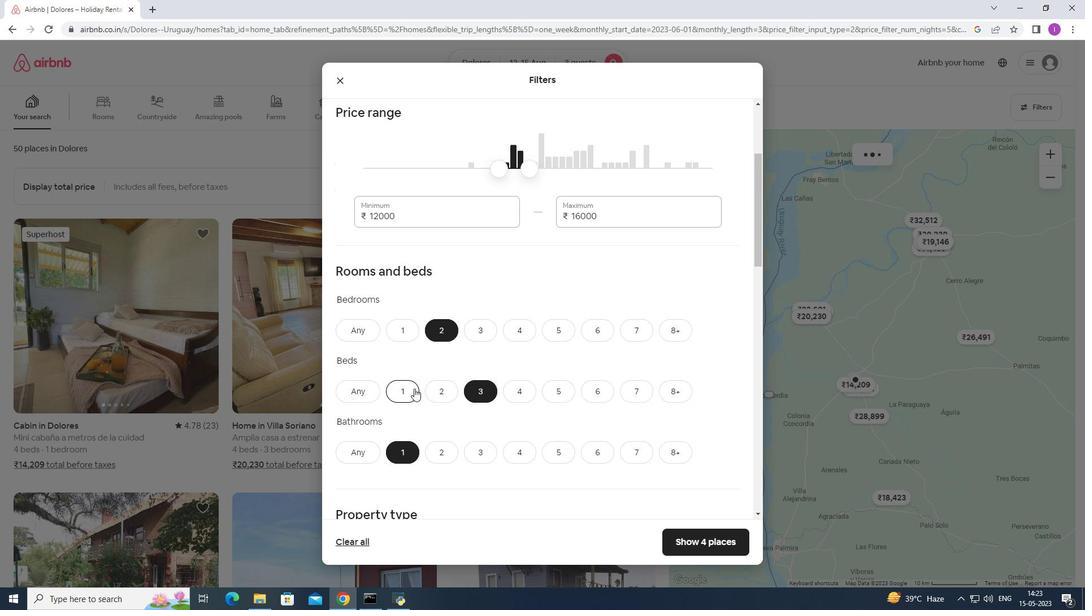 
Action: Mouse scrolled (414, 388) with delta (0, 0)
Screenshot: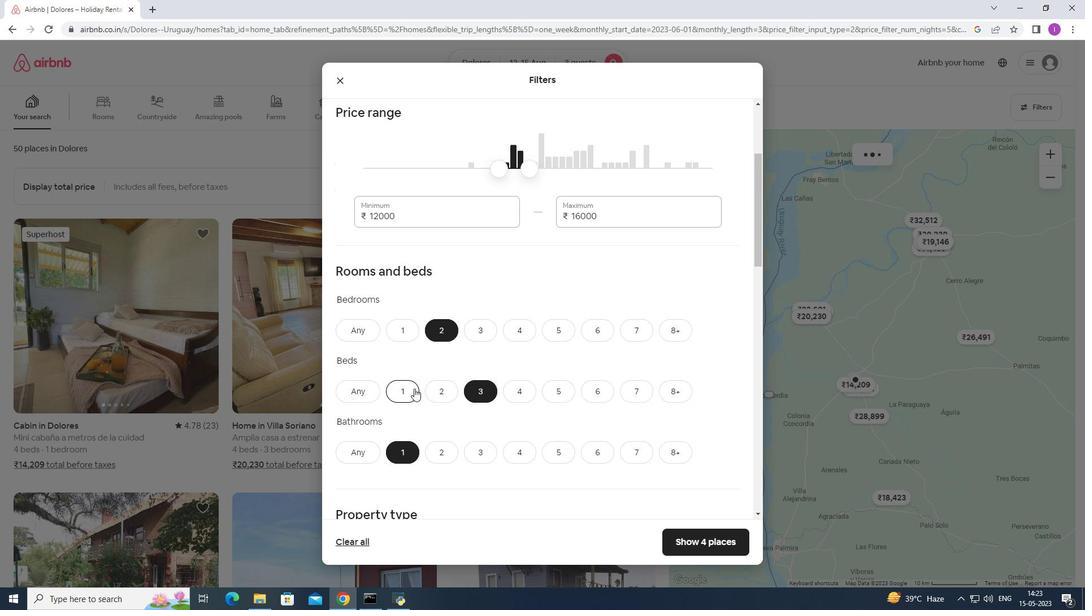 
Action: Mouse moved to (397, 369)
Screenshot: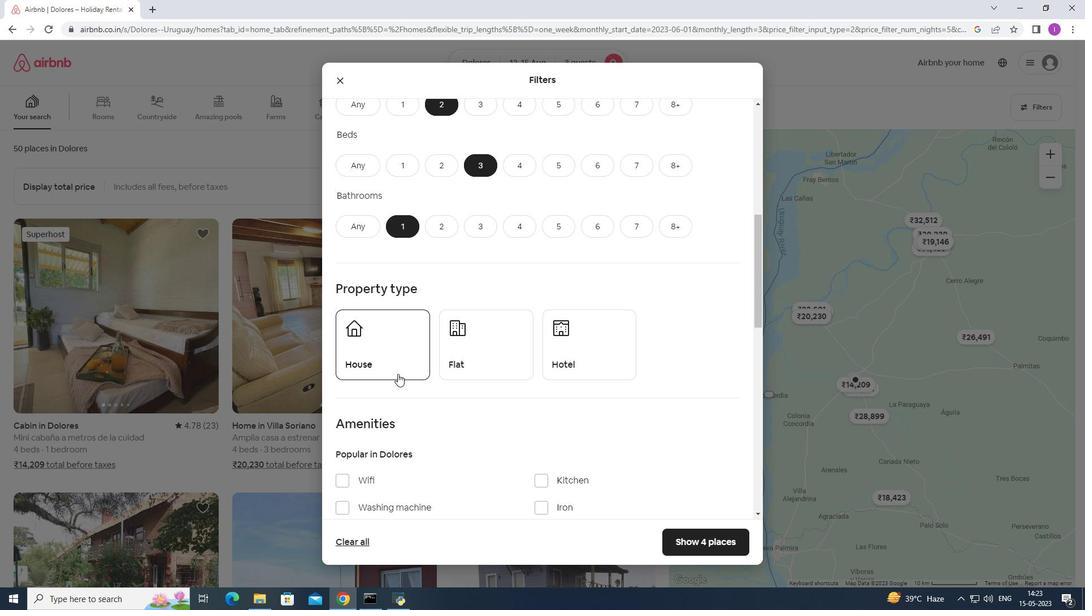 
Action: Mouse pressed left at (397, 369)
Screenshot: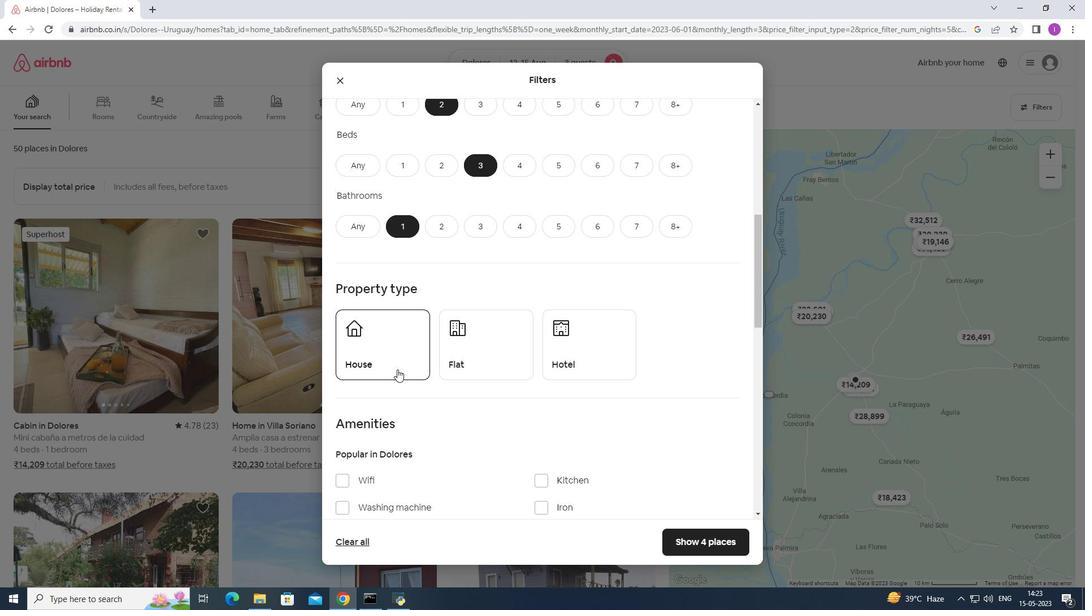 
Action: Mouse moved to (473, 362)
Screenshot: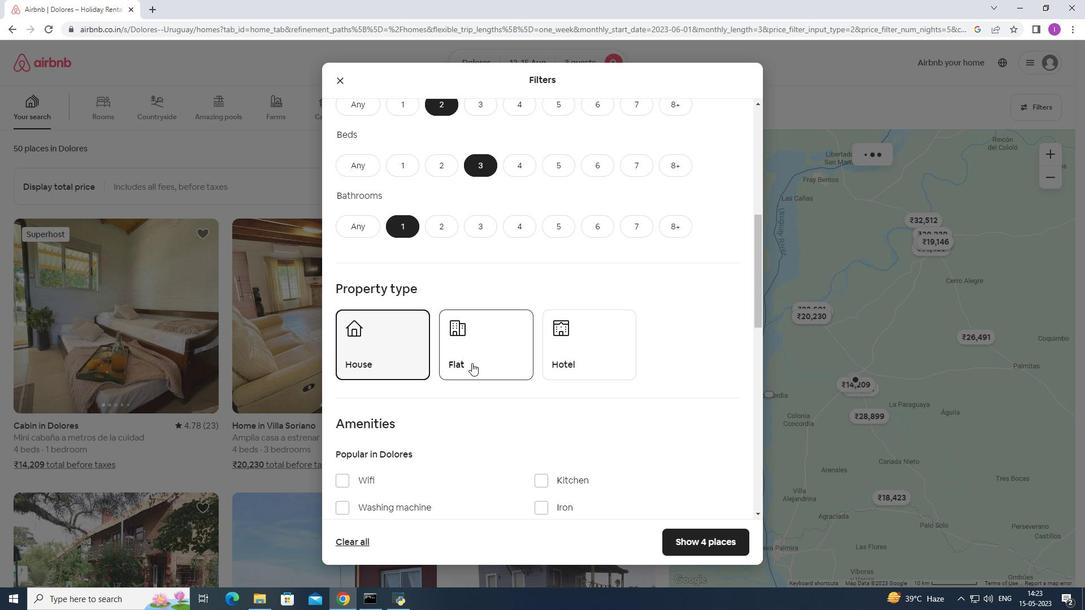 
Action: Mouse pressed left at (473, 362)
Screenshot: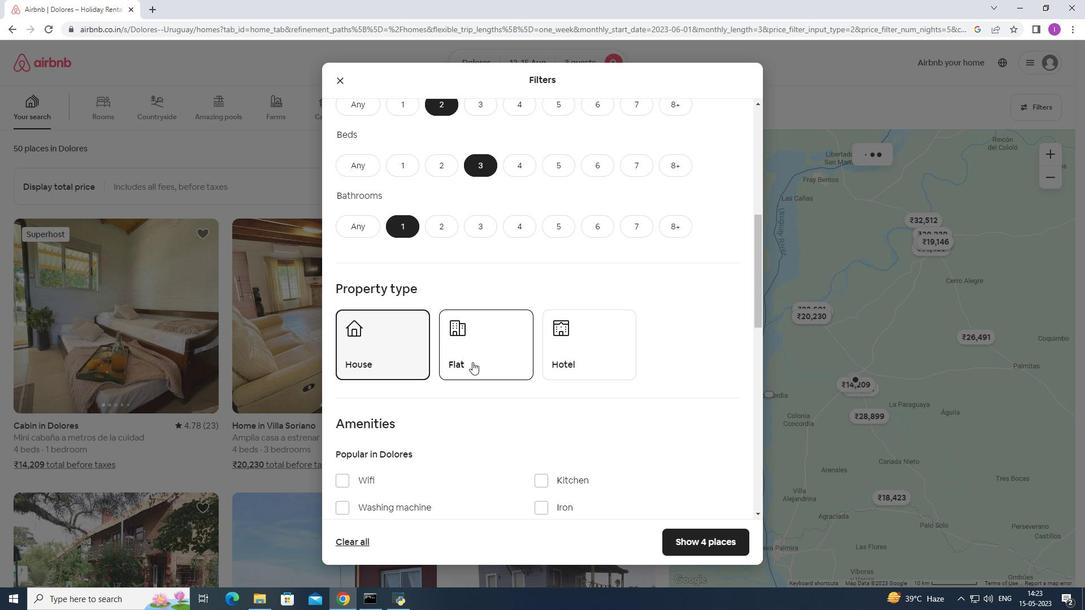 
Action: Mouse moved to (567, 361)
Screenshot: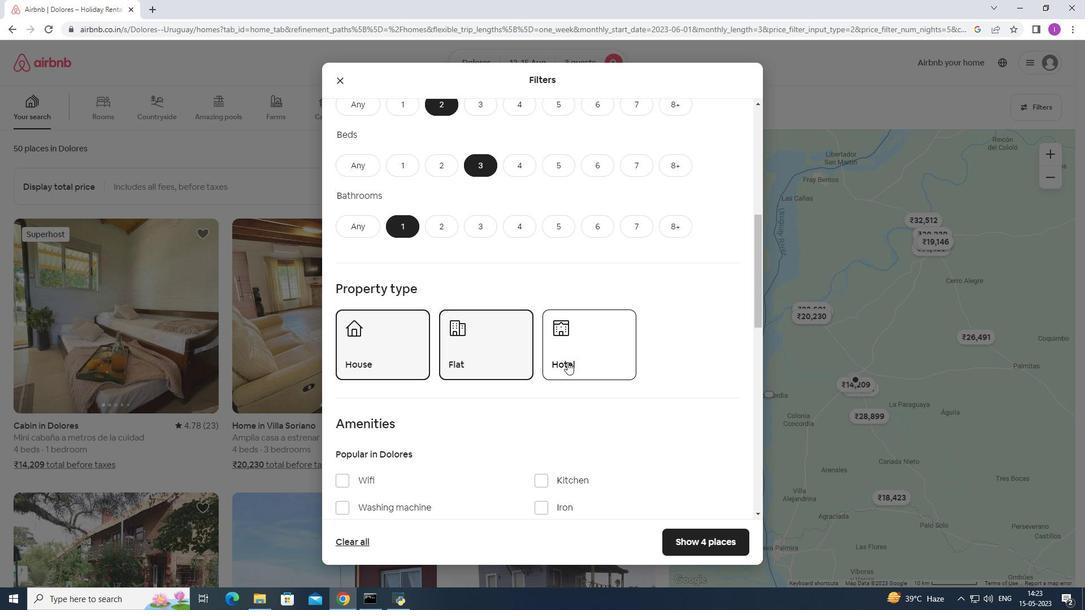 
Action: Mouse scrolled (567, 361) with delta (0, 0)
Screenshot: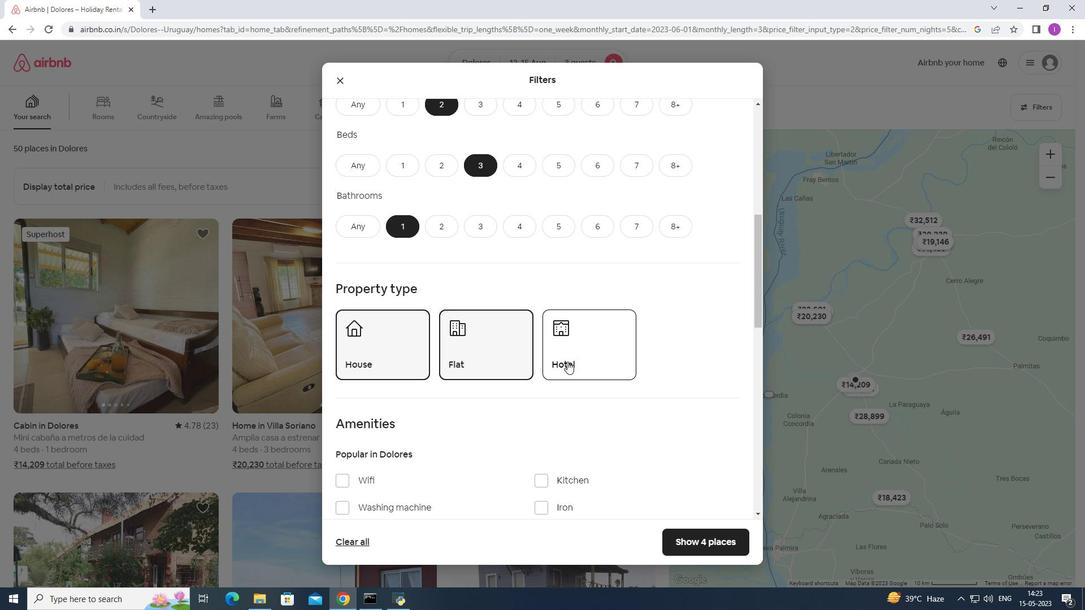 
Action: Mouse scrolled (567, 361) with delta (0, 0)
Screenshot: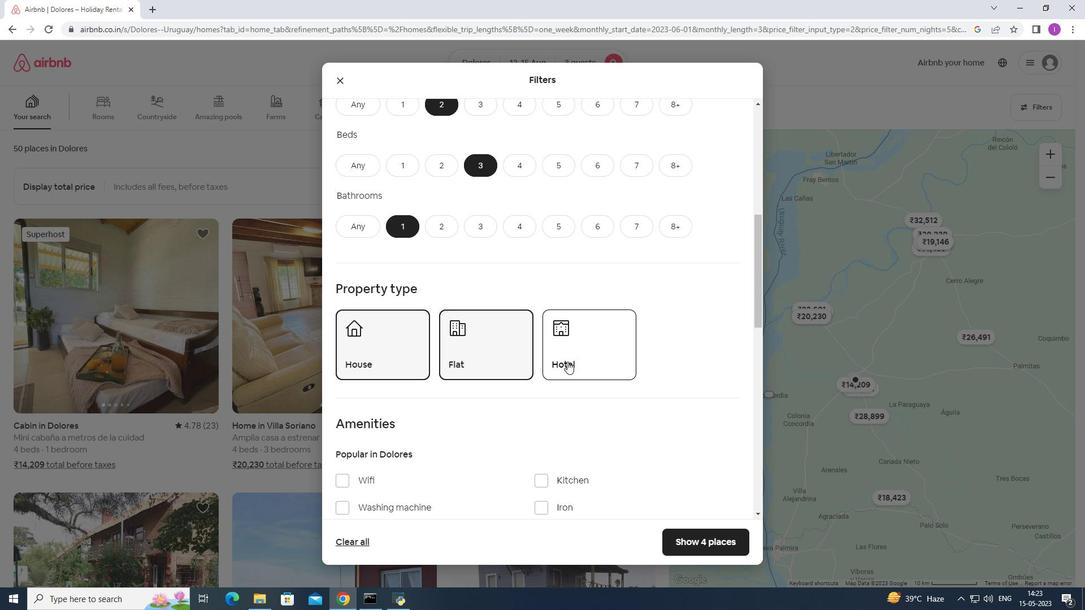 
Action: Mouse scrolled (567, 361) with delta (0, 0)
Screenshot: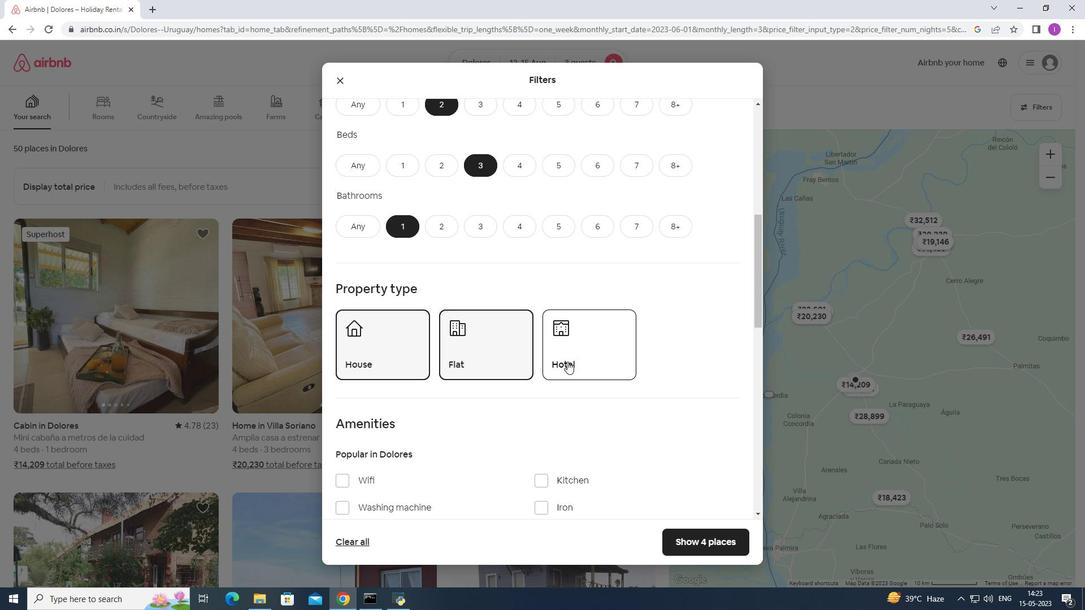 
Action: Mouse moved to (567, 346)
Screenshot: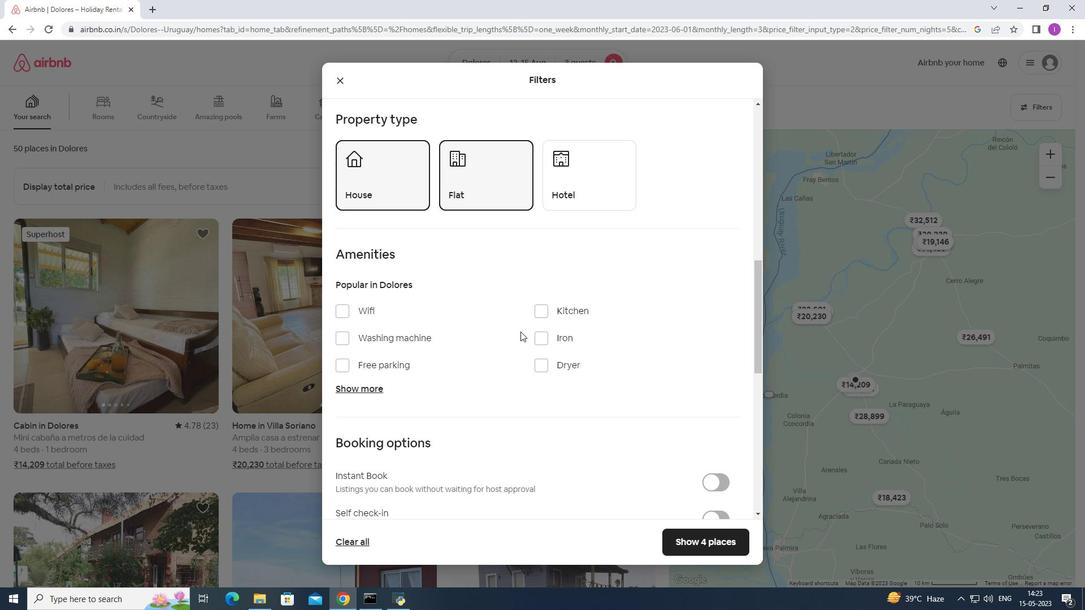 
Action: Mouse scrolled (567, 346) with delta (0, 0)
Screenshot: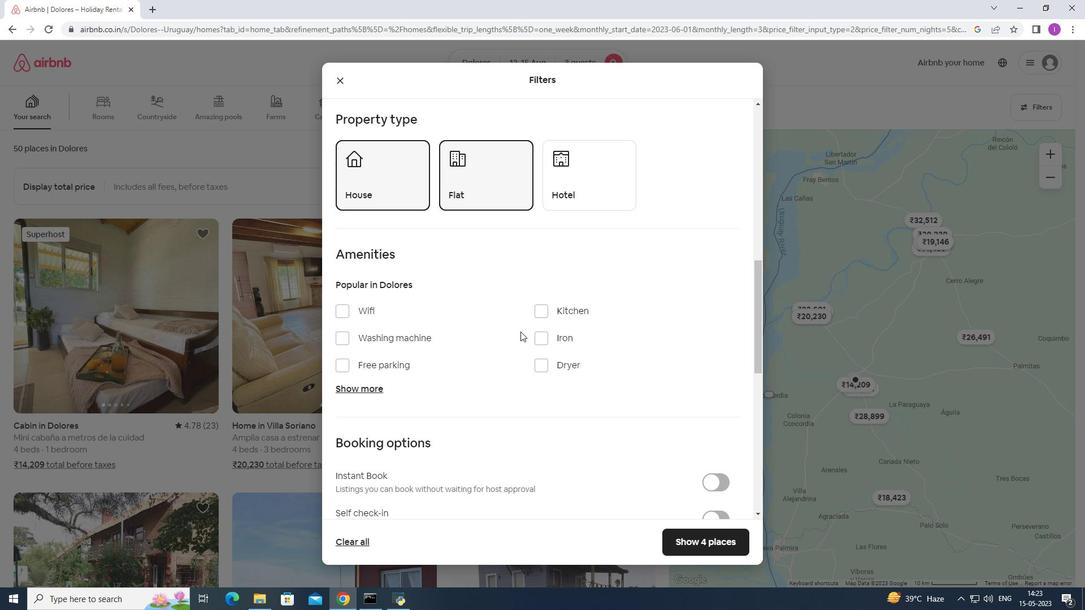 
Action: Mouse moved to (568, 347)
Screenshot: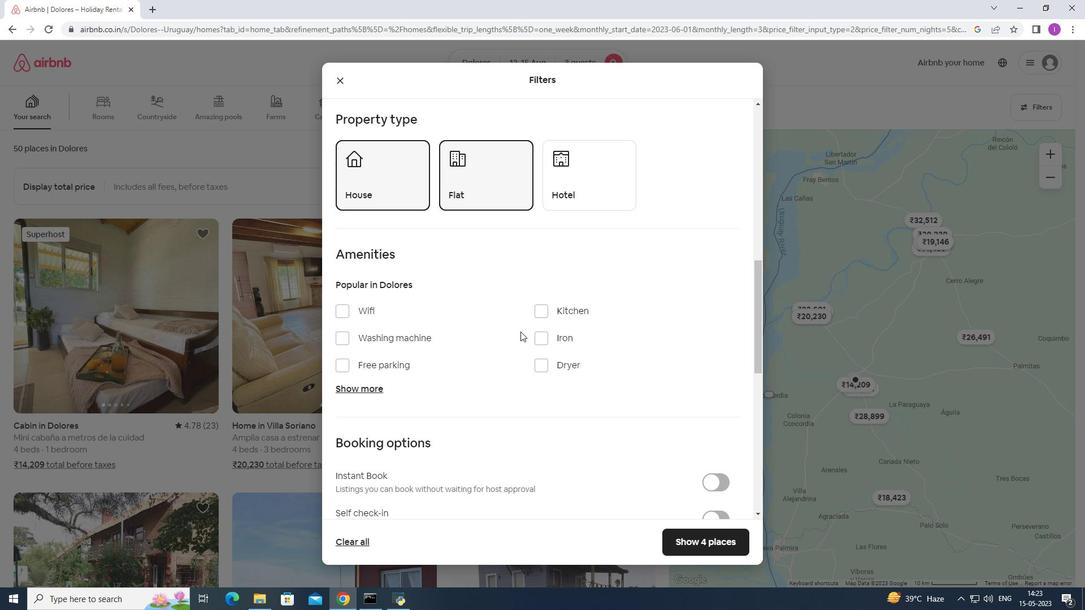
Action: Mouse scrolled (568, 346) with delta (0, 0)
Screenshot: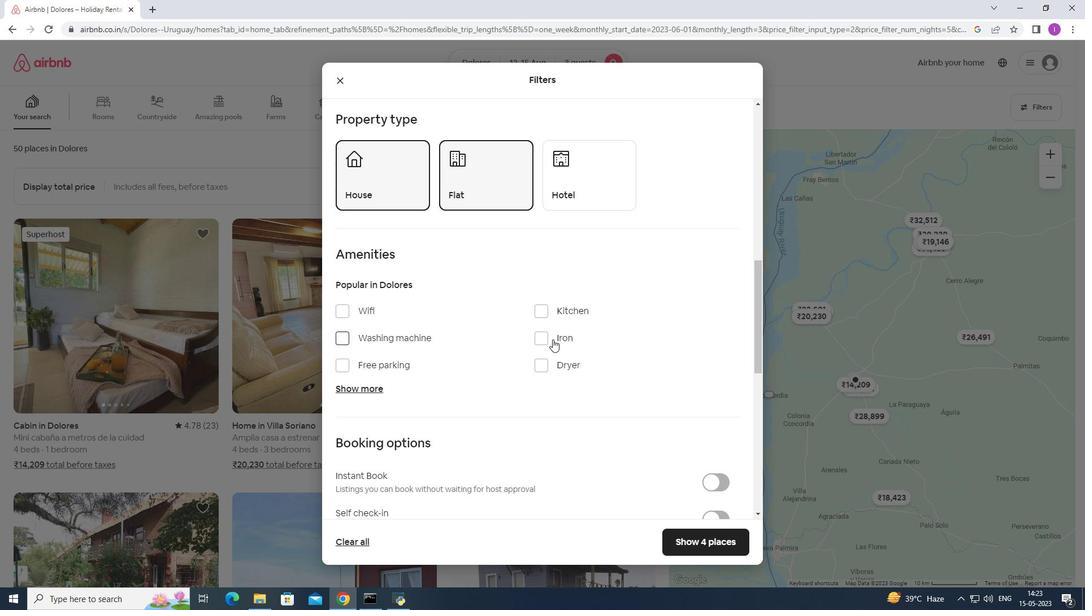 
Action: Mouse moved to (580, 350)
Screenshot: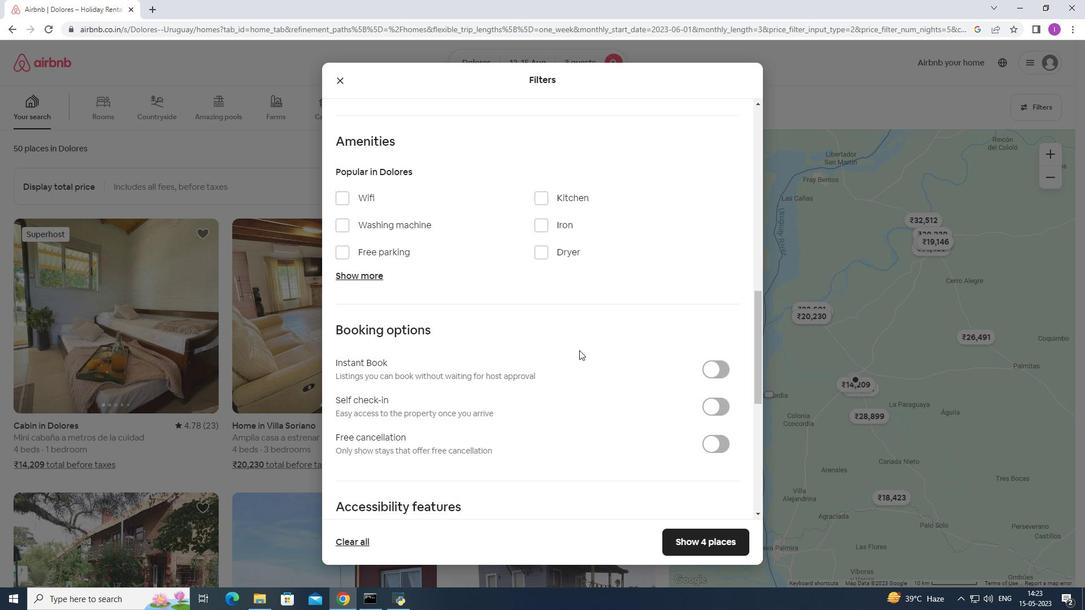 
Action: Mouse scrolled (580, 349) with delta (0, 0)
Screenshot: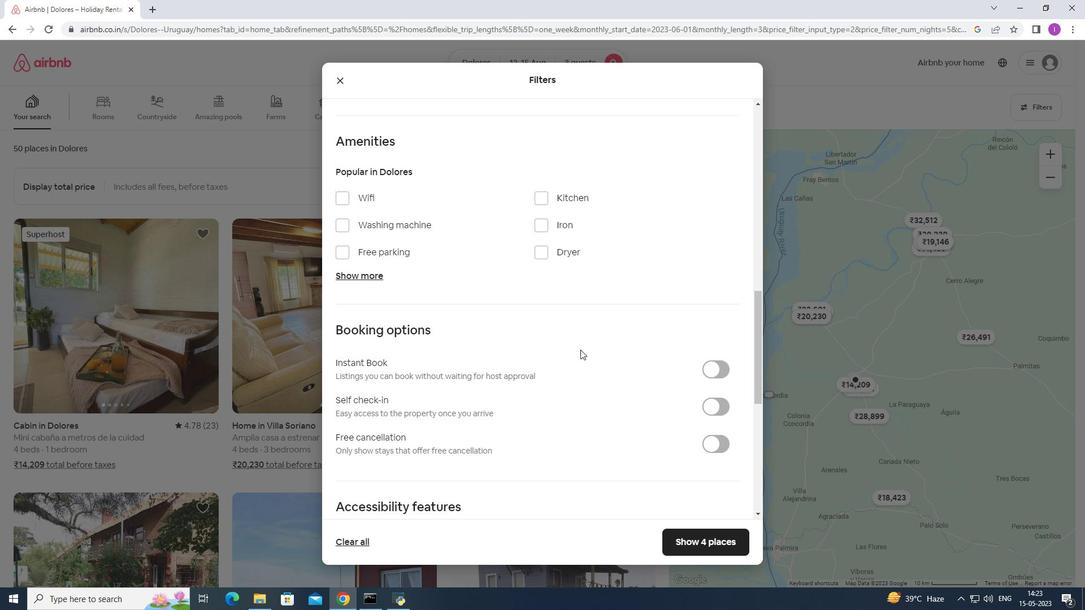 
Action: Mouse moved to (580, 350)
Screenshot: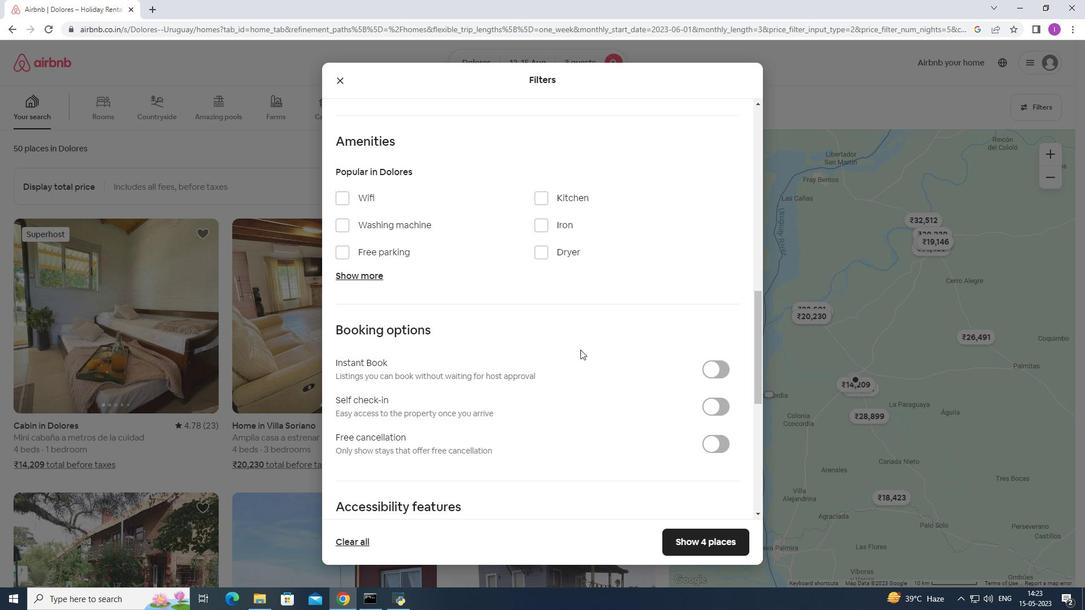 
Action: Mouse scrolled (580, 349) with delta (0, 0)
Screenshot: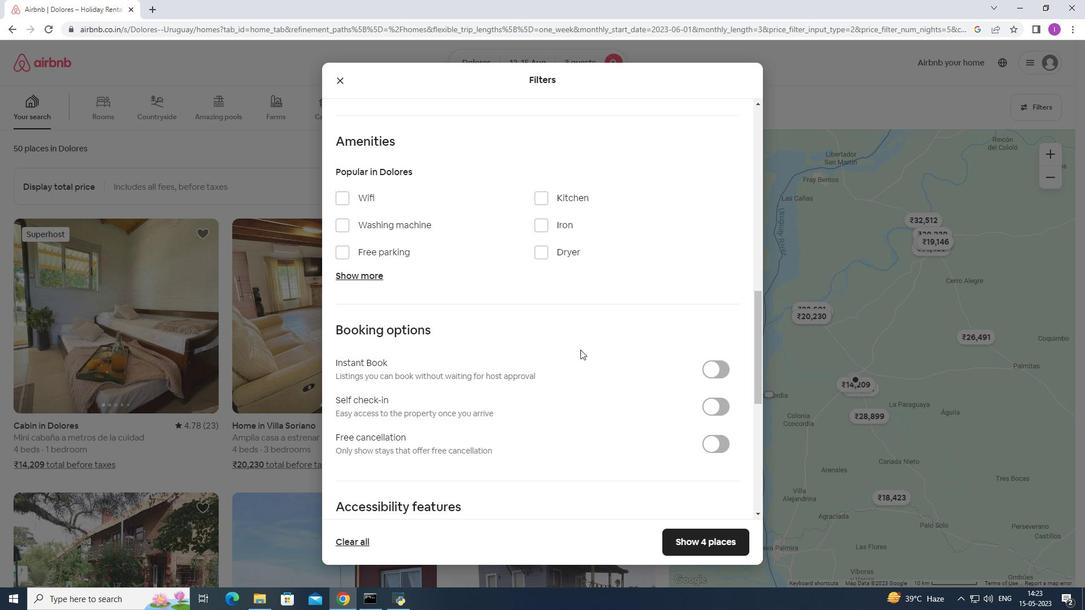 
Action: Mouse moved to (725, 292)
Screenshot: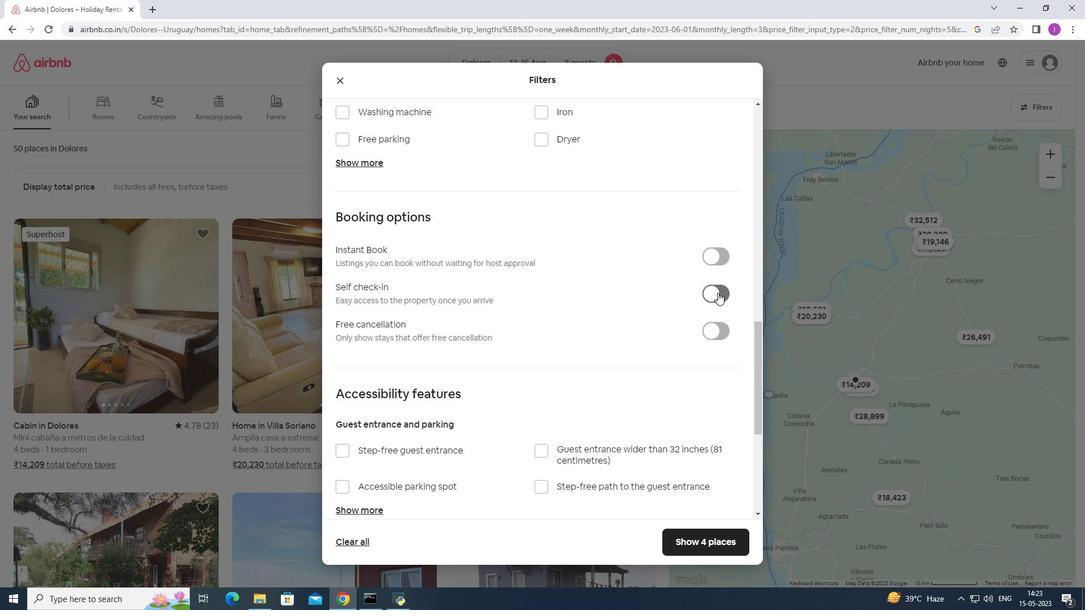 
Action: Mouse pressed left at (725, 292)
Screenshot: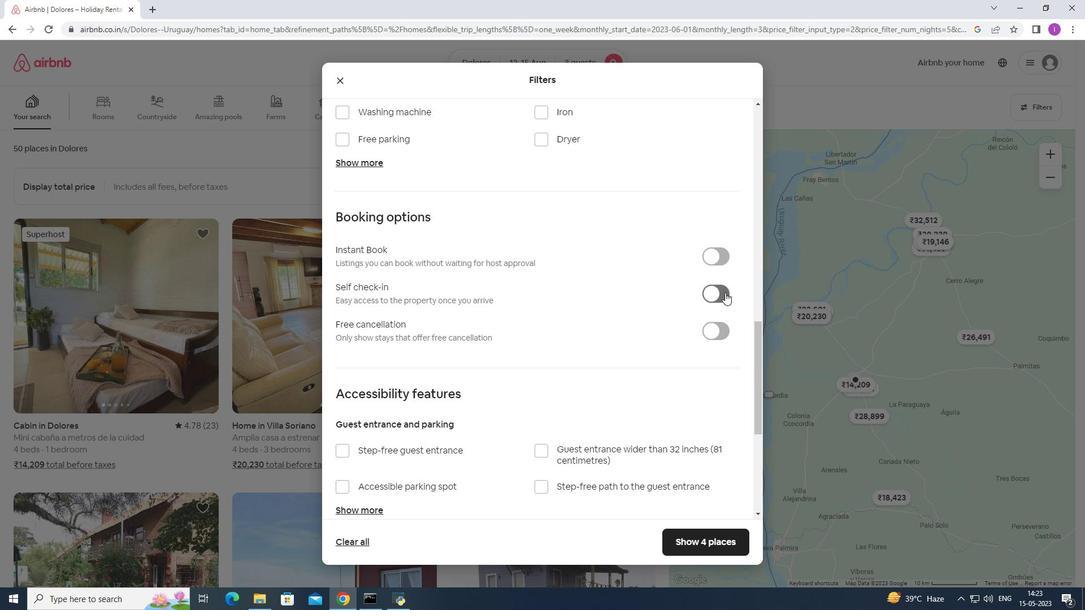 
Action: Mouse moved to (389, 400)
Screenshot: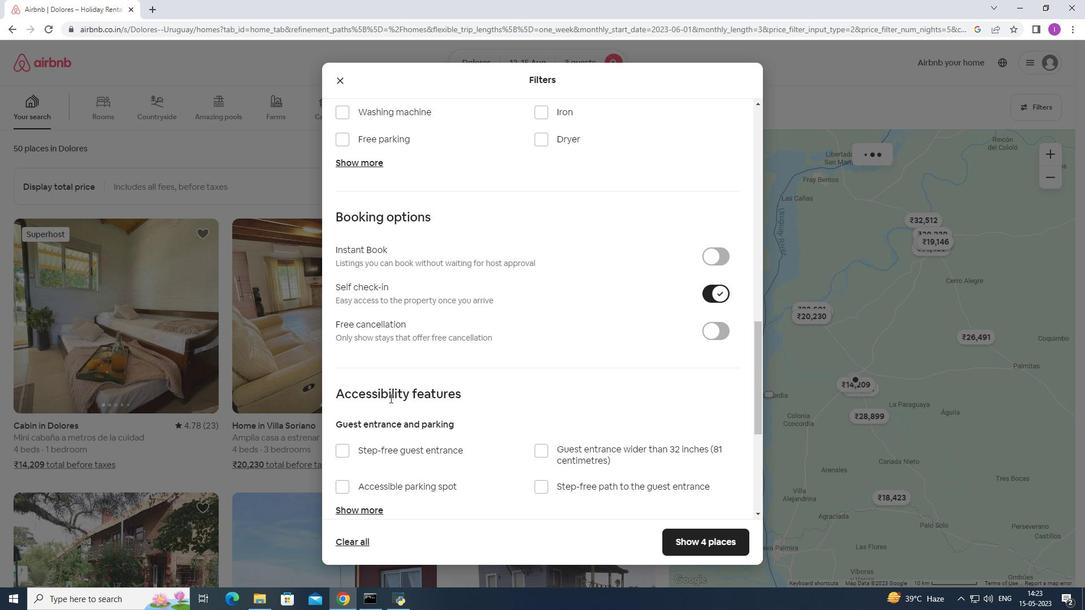 
Action: Mouse scrolled (389, 400) with delta (0, 0)
Screenshot: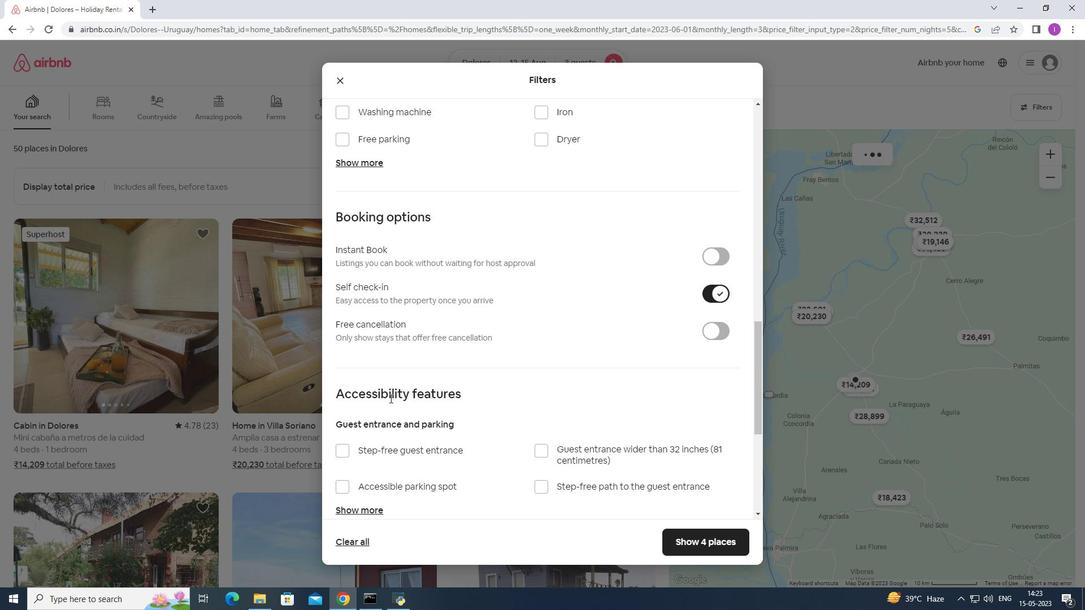 
Action: Mouse scrolled (389, 400) with delta (0, 0)
Screenshot: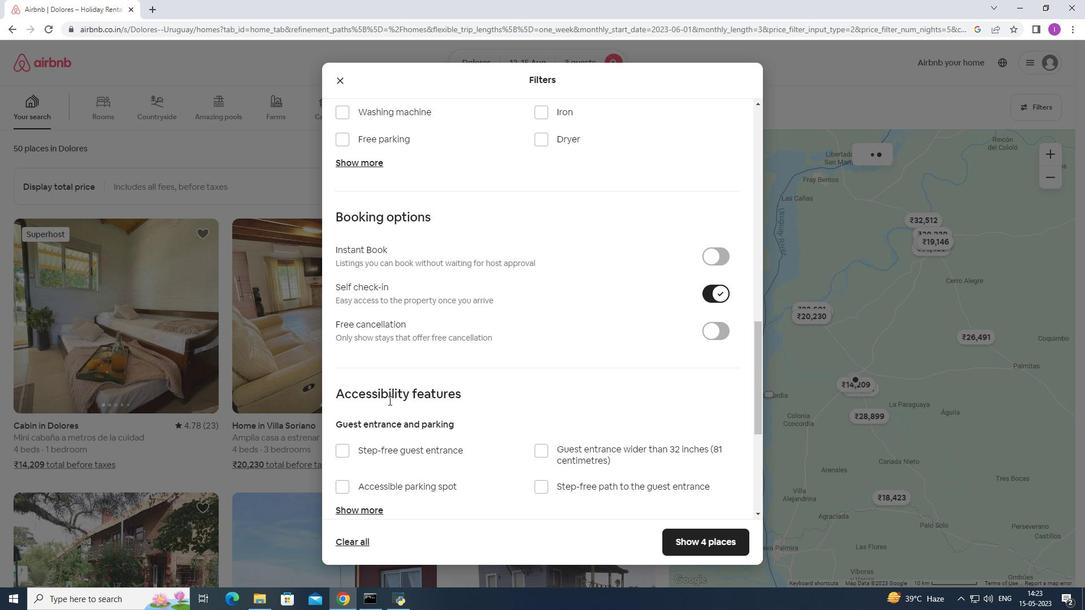 
Action: Mouse moved to (407, 389)
Screenshot: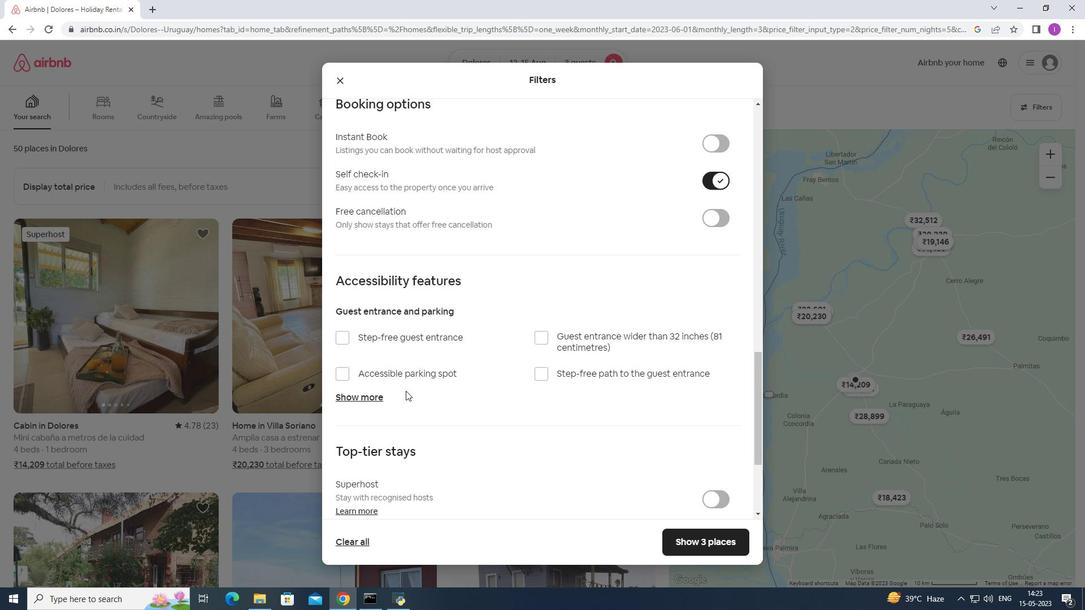 
Action: Mouse scrolled (407, 389) with delta (0, 0)
Screenshot: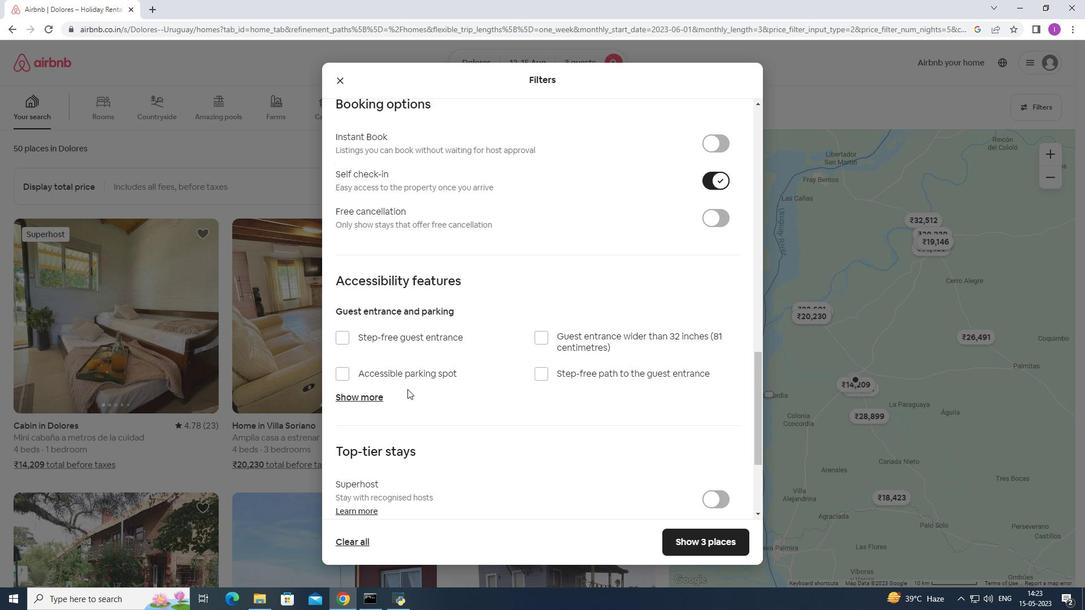 
Action: Mouse scrolled (407, 389) with delta (0, 0)
Screenshot: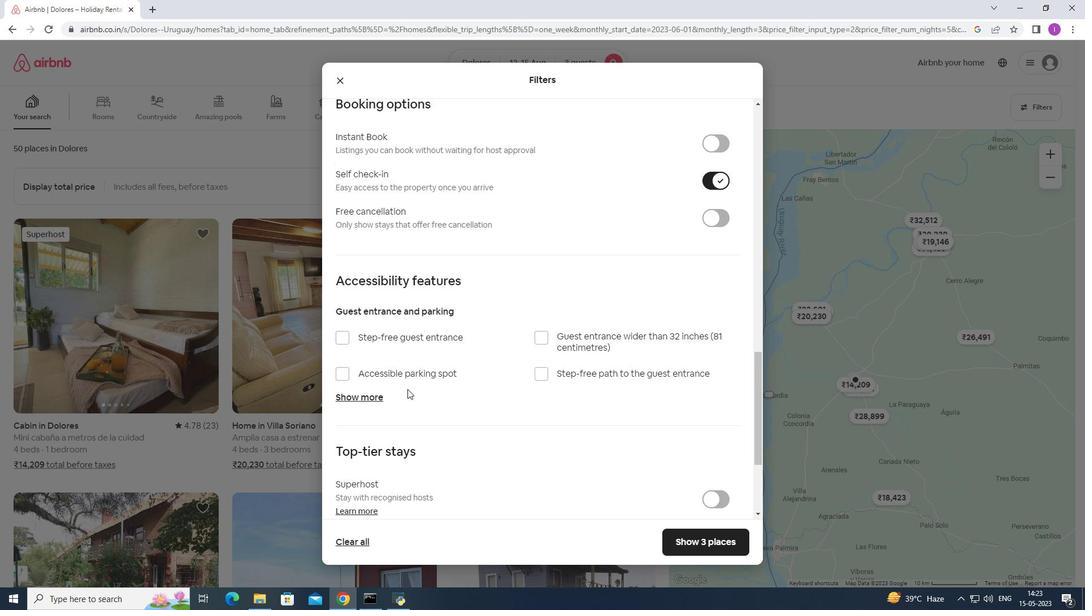 
Action: Mouse scrolled (407, 389) with delta (0, 0)
Screenshot: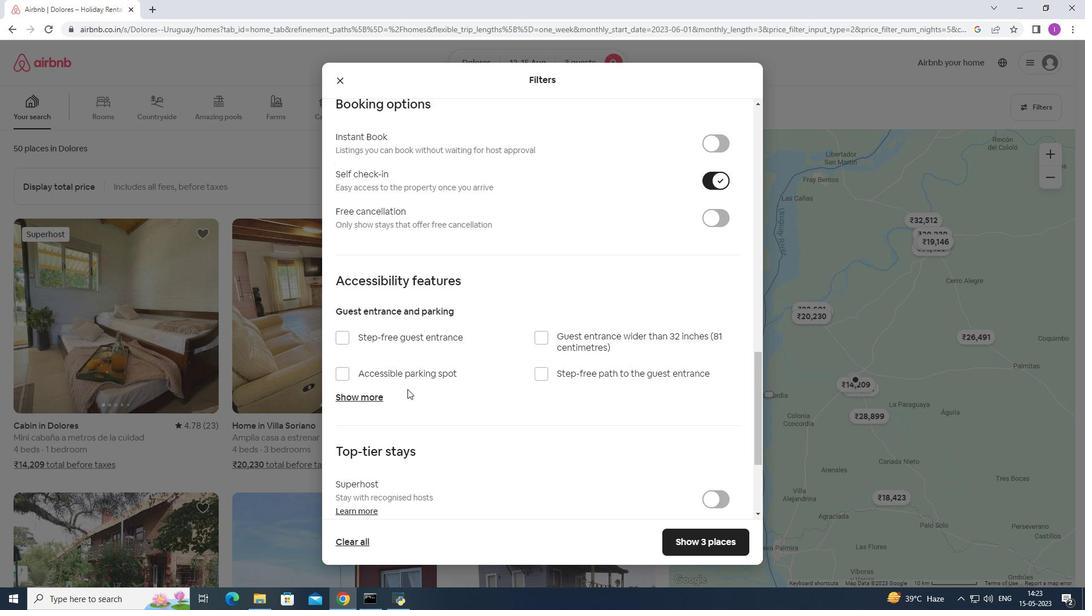 
Action: Mouse moved to (409, 389)
Screenshot: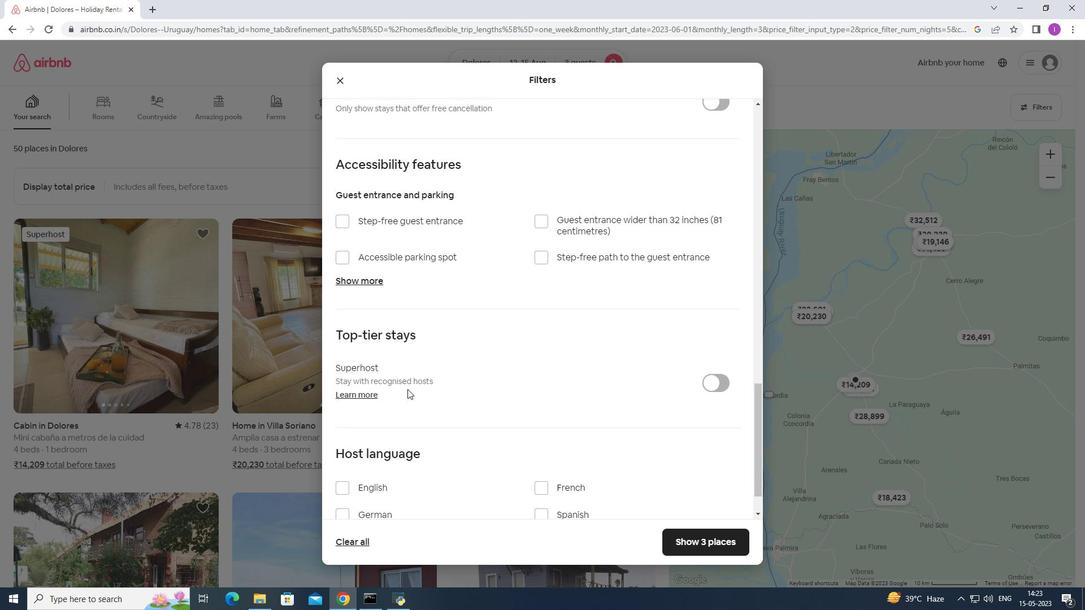 
Action: Mouse scrolled (409, 388) with delta (0, 0)
Screenshot: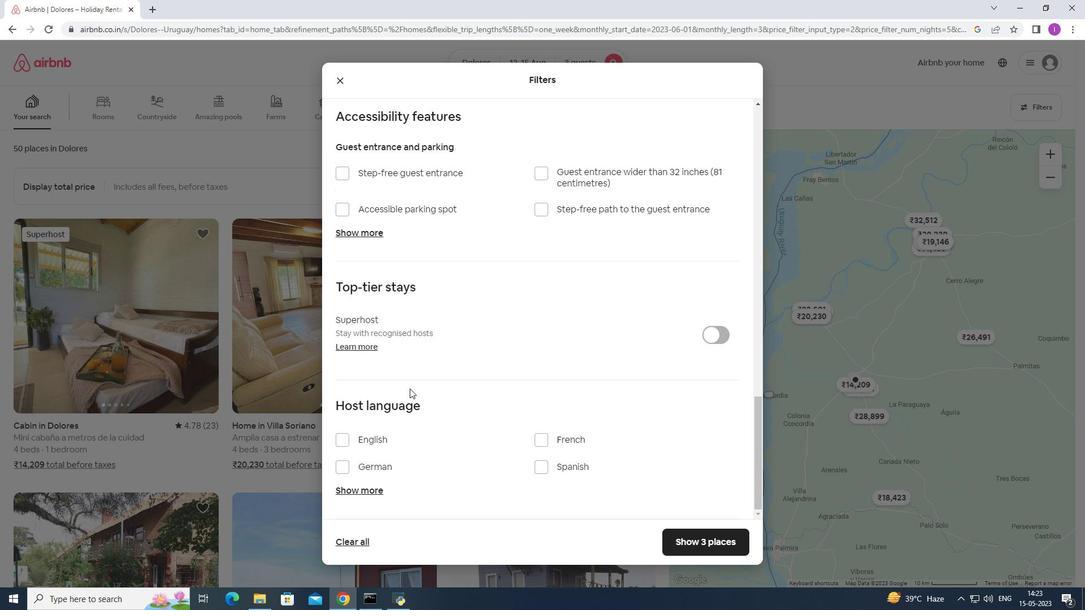 
Action: Mouse scrolled (409, 388) with delta (0, 0)
Screenshot: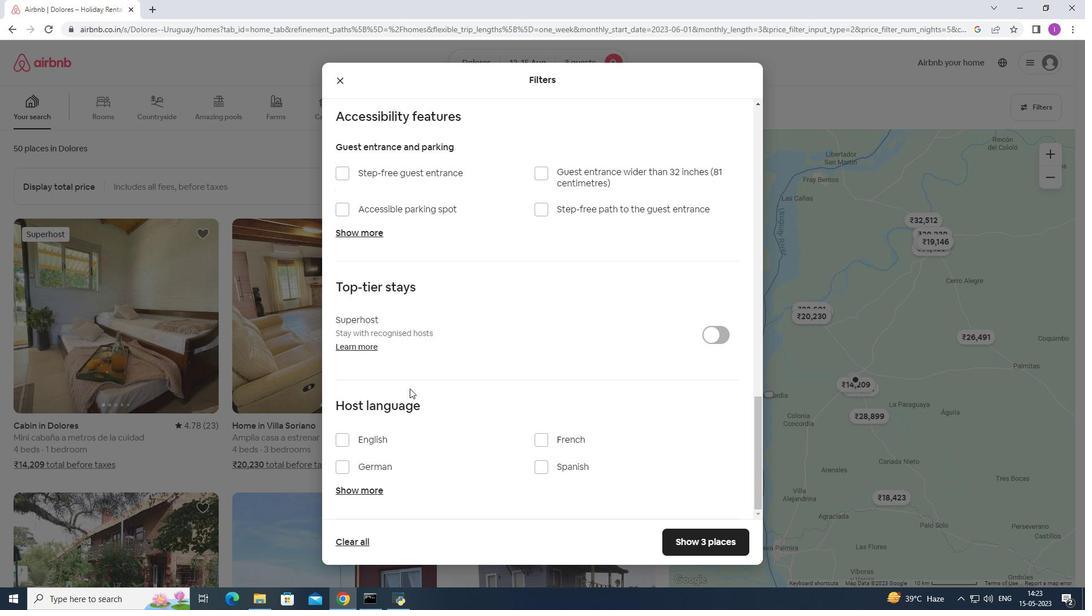 
Action: Mouse scrolled (409, 388) with delta (0, 0)
Screenshot: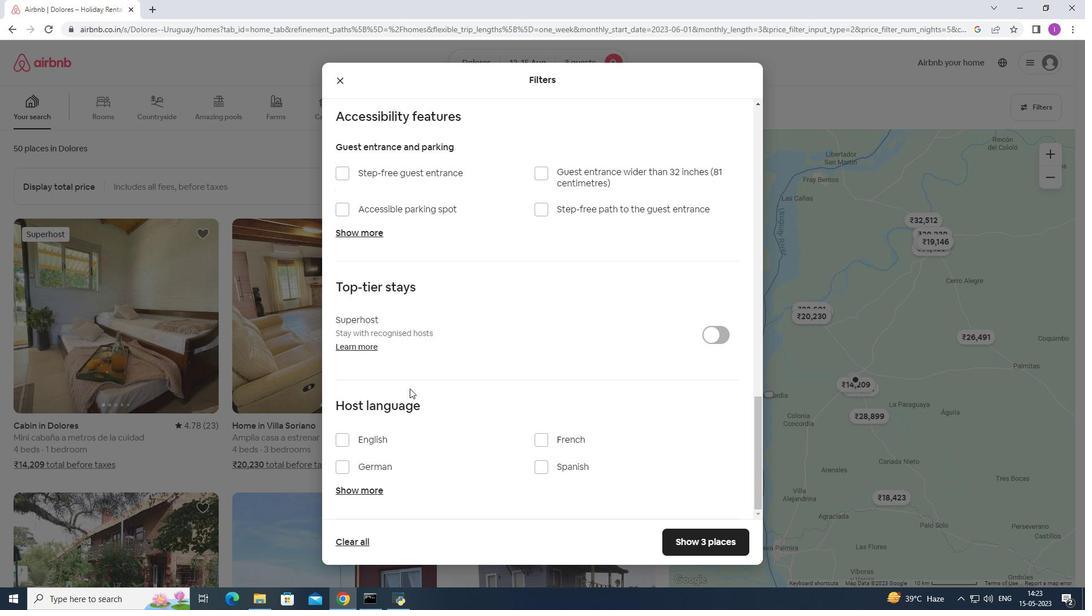 
Action: Mouse scrolled (409, 389) with delta (0, 0)
Screenshot: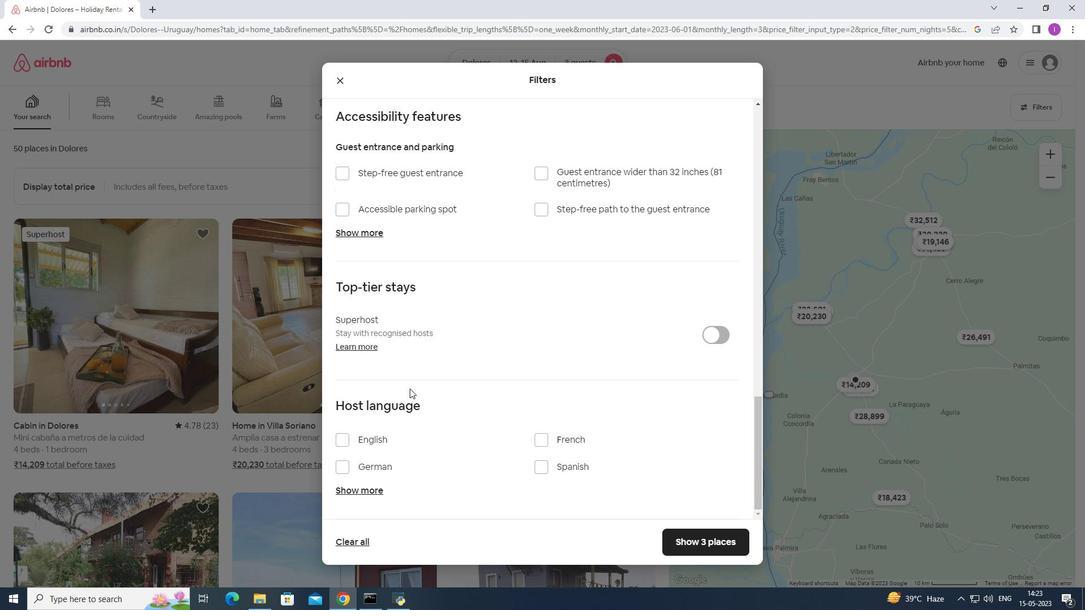 
Action: Mouse moved to (380, 479)
Screenshot: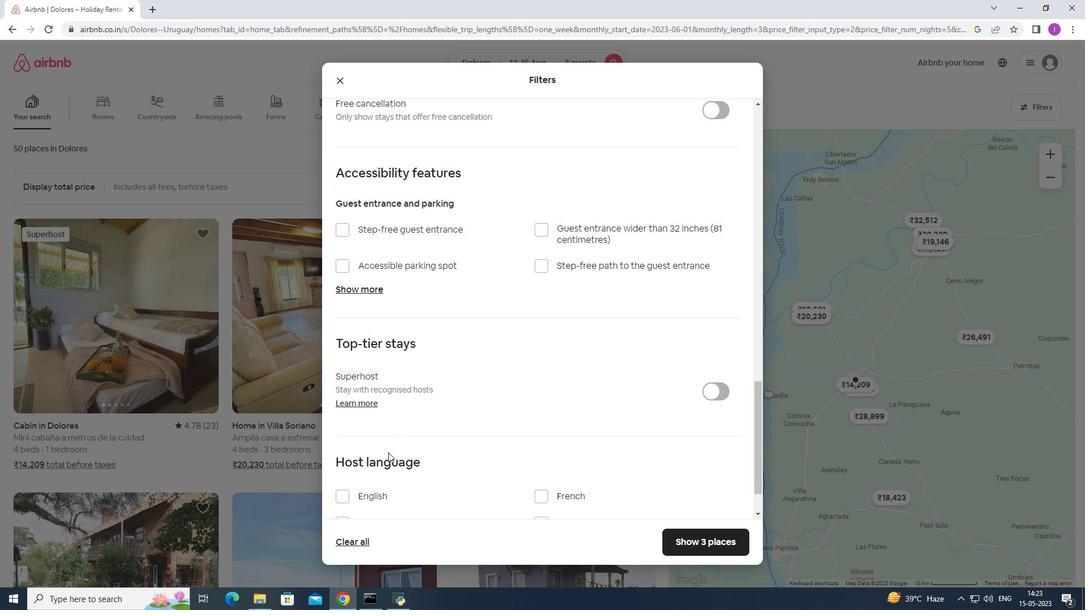 
Action: Mouse scrolled (380, 478) with delta (0, 0)
Screenshot: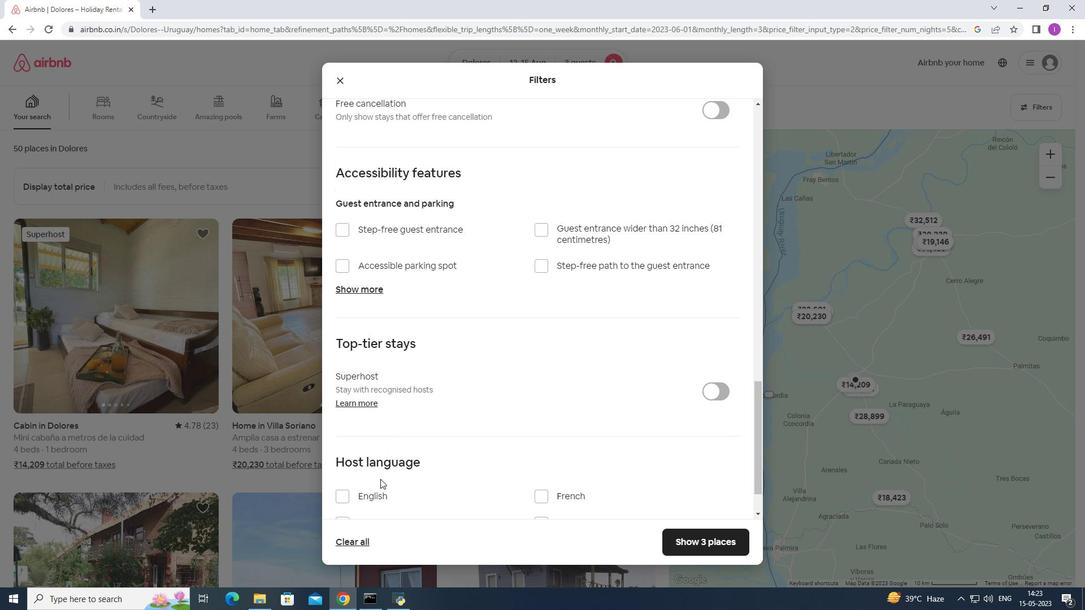 
Action: Mouse scrolled (380, 478) with delta (0, 0)
Screenshot: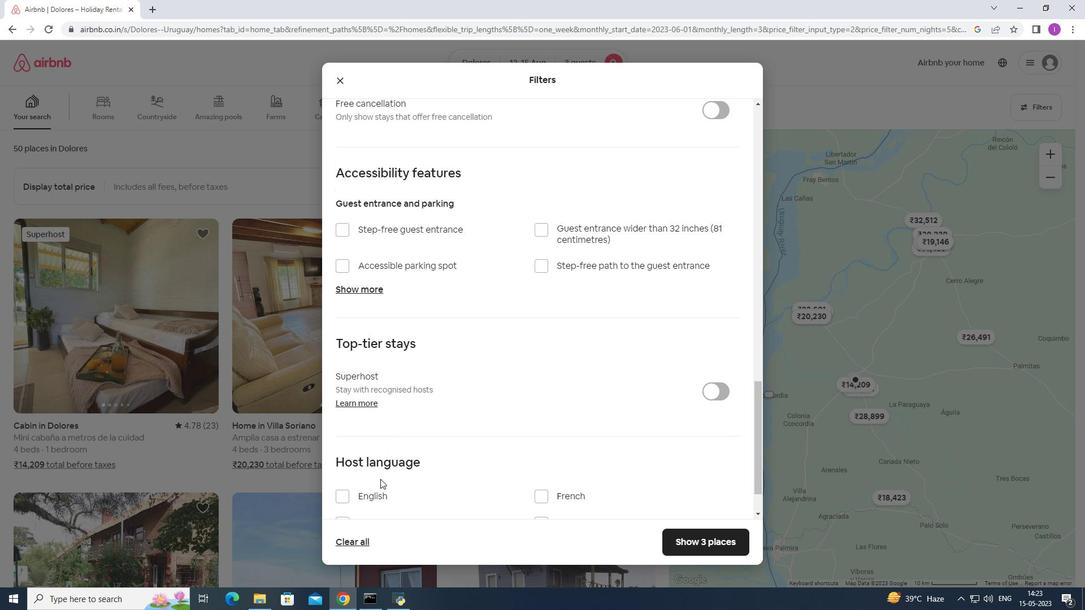 
Action: Mouse scrolled (380, 478) with delta (0, 0)
Screenshot: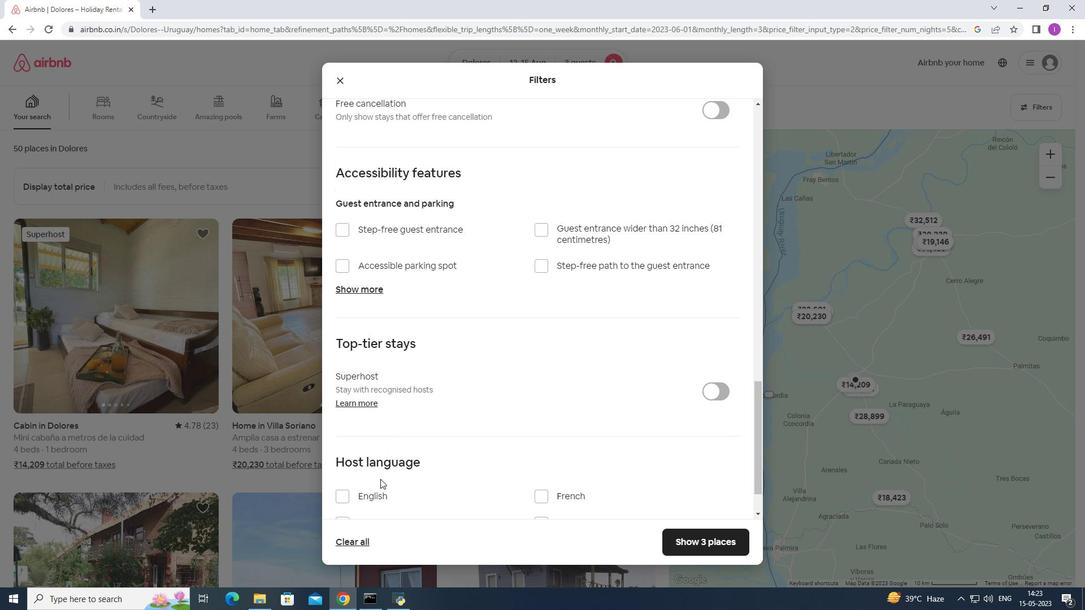 
Action: Mouse scrolled (380, 478) with delta (0, 0)
Screenshot: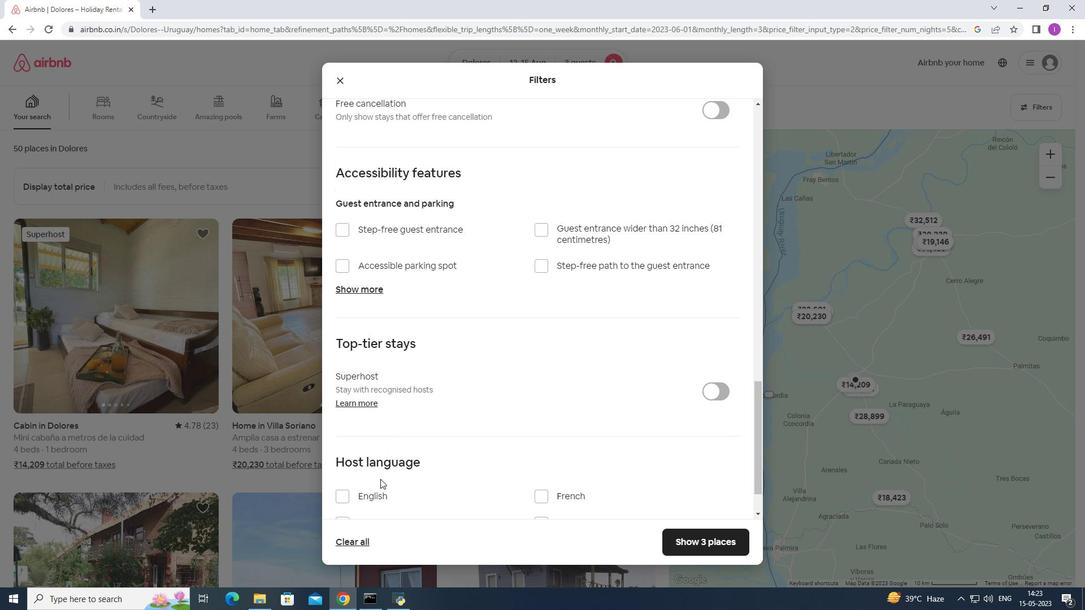 
Action: Mouse moved to (342, 441)
Screenshot: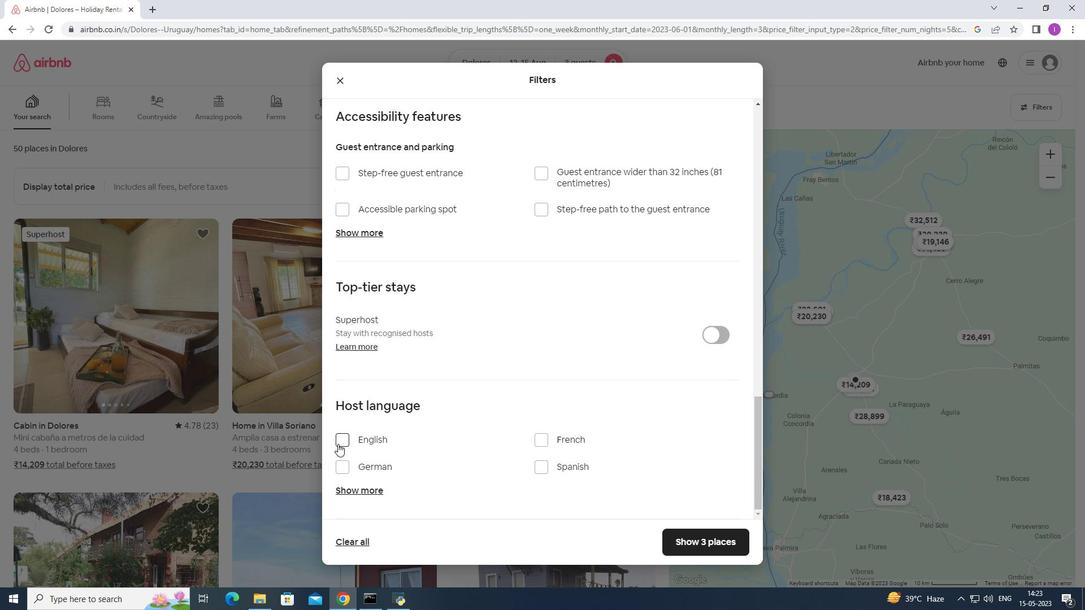 
Action: Mouse pressed left at (342, 441)
Screenshot: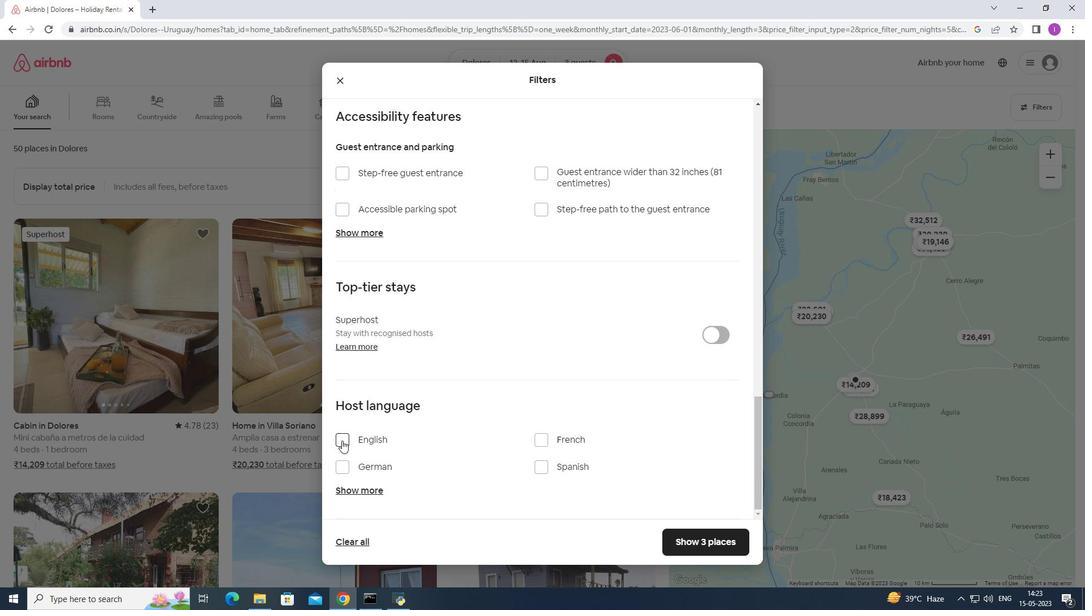 
Action: Mouse moved to (728, 541)
Screenshot: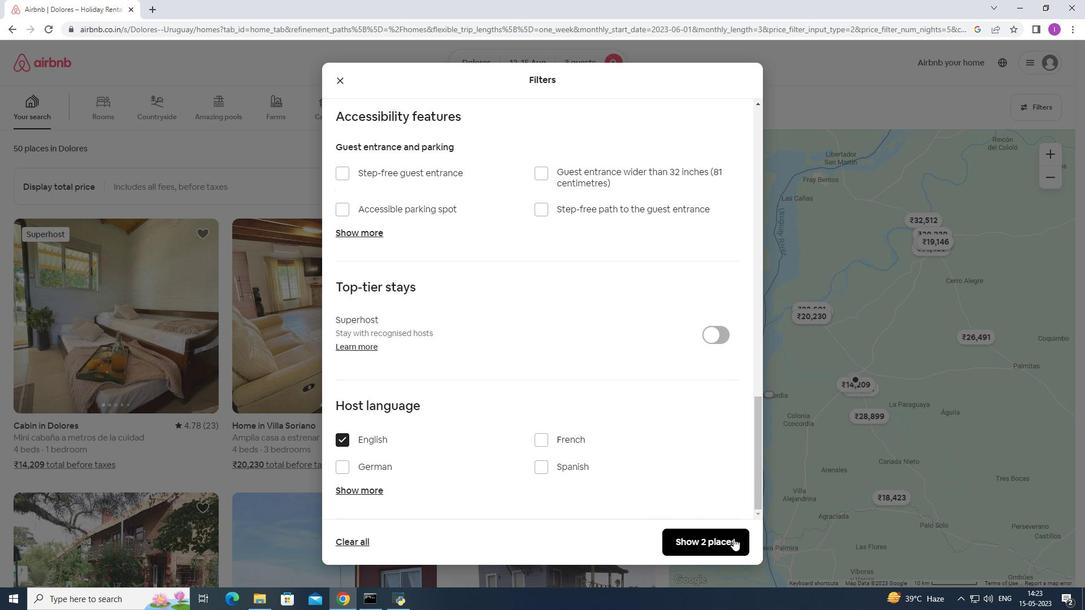 
Action: Mouse pressed left at (728, 541)
Screenshot: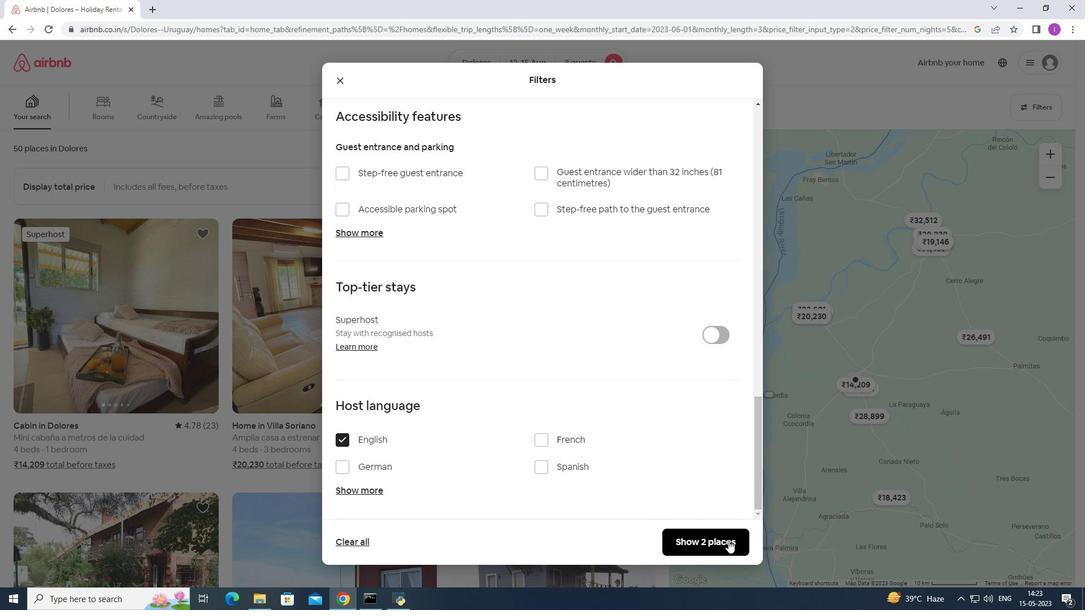 
Action: Mouse moved to (579, 408)
Screenshot: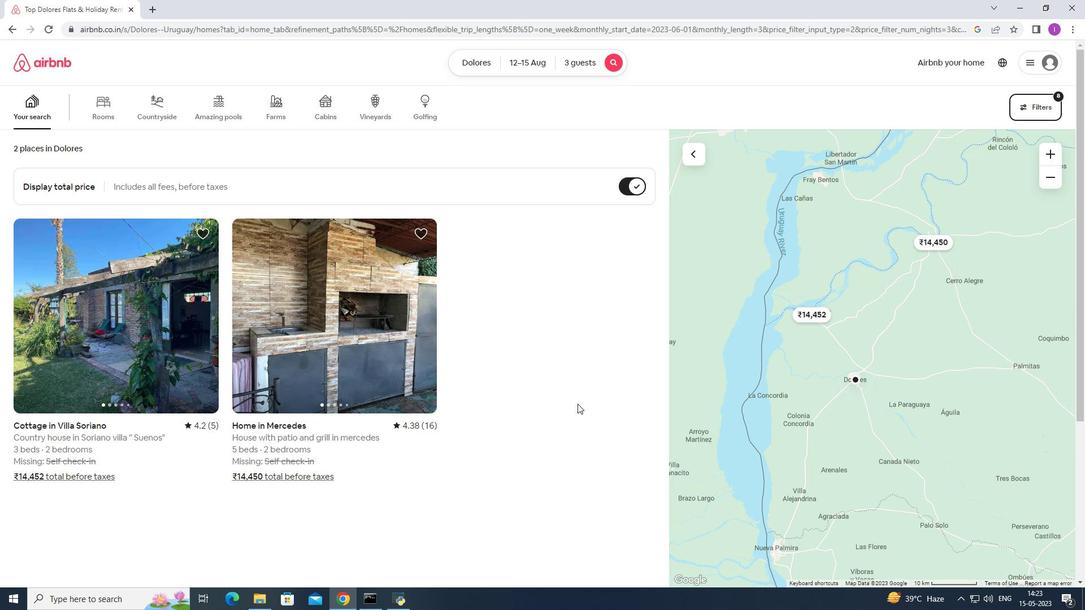
